Task: Add Attachment from computer to Card Card0000000161 in Board Board0000000041 in Workspace WS0000000014 in Trello. Add Cover Purple to Card Card0000000161 in Board Board0000000041 in Workspace WS0000000014 in Trello. Add "Move Card To …" Button titled Button0000000161 to "top" of the list "To Do" to Card Card0000000161 in Board Board0000000041 in Workspace WS0000000014 in Trello. Add Description DS0000000161 to Card Card0000000161 in Board Board0000000041 in Workspace WS0000000014 in Trello. Add Comment CM0000000161 to Card Card0000000161 in Board Board0000000041 in Workspace WS0000000014 in Trello
Action: Mouse moved to (586, 40)
Screenshot: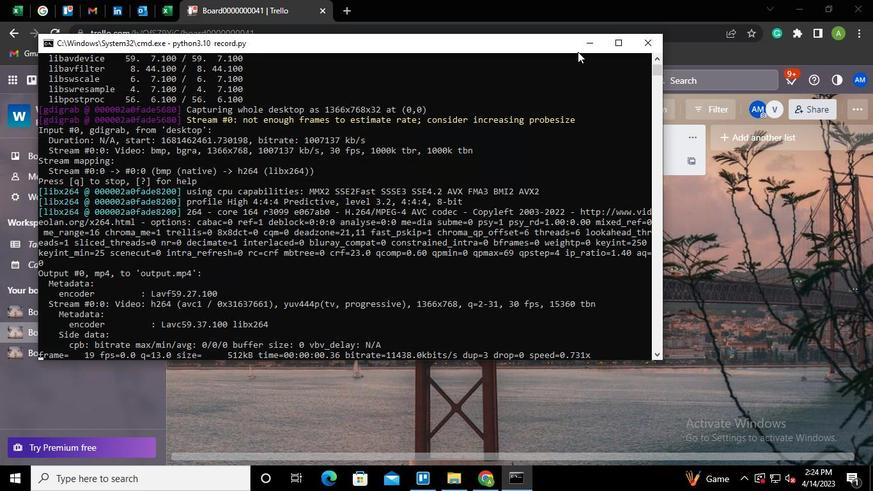 
Action: Mouse pressed left at (586, 40)
Screenshot: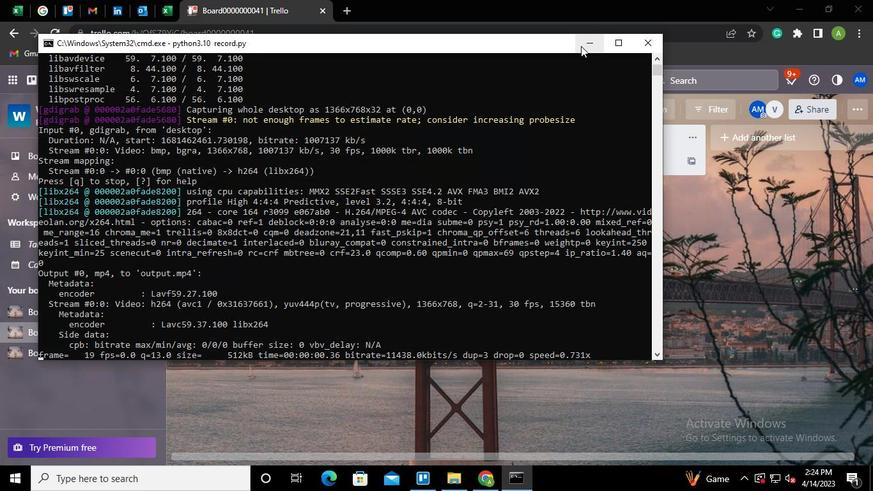 
Action: Mouse moved to (248, 170)
Screenshot: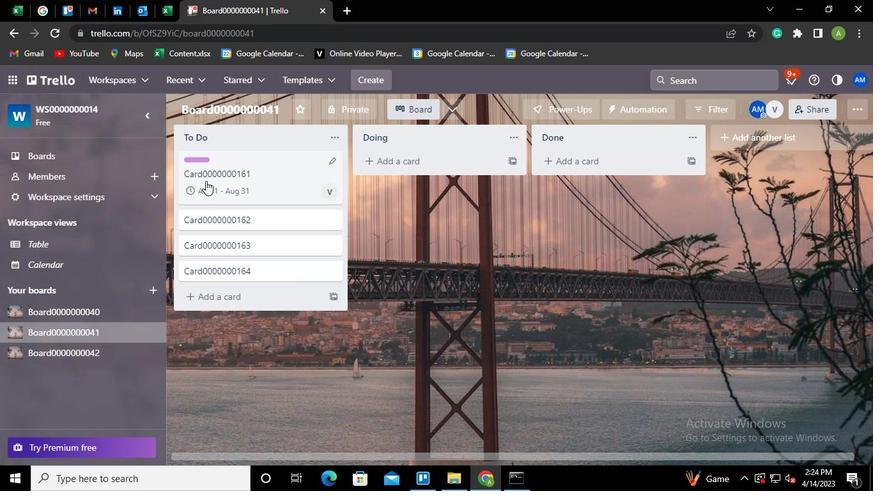 
Action: Mouse pressed left at (248, 170)
Screenshot: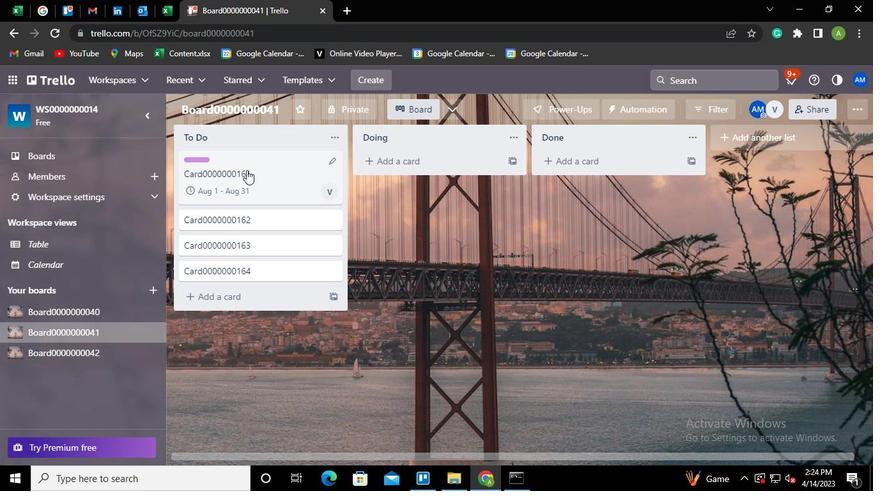 
Action: Mouse moved to (569, 324)
Screenshot: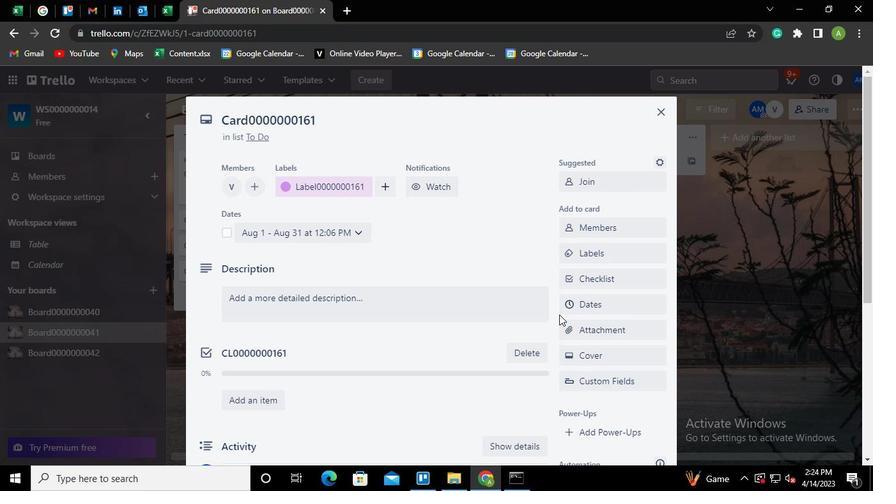 
Action: Mouse pressed left at (569, 324)
Screenshot: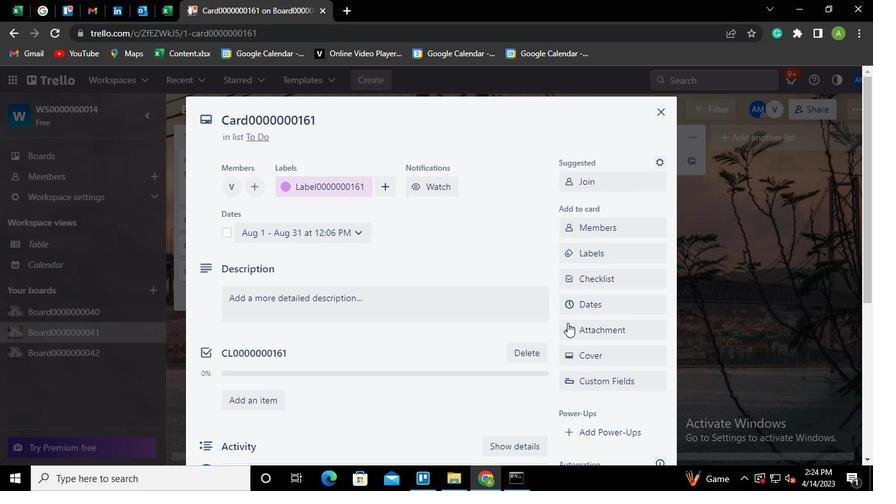 
Action: Mouse moved to (594, 133)
Screenshot: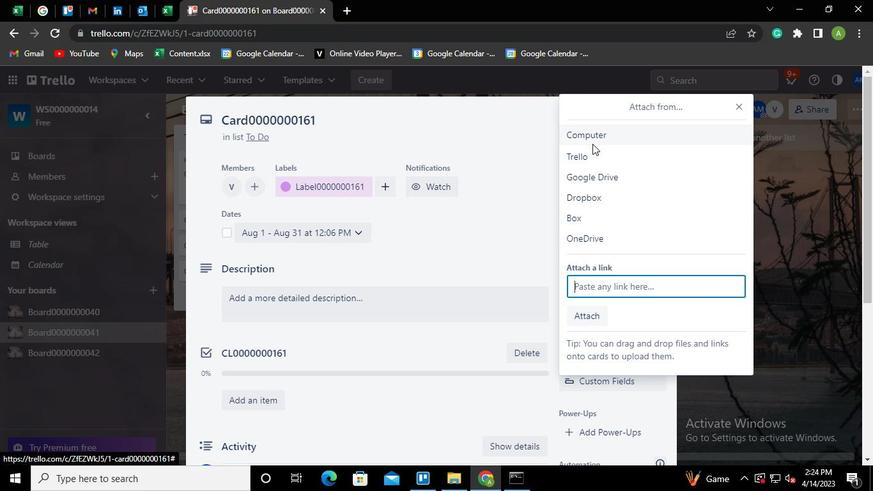 
Action: Mouse pressed left at (594, 133)
Screenshot: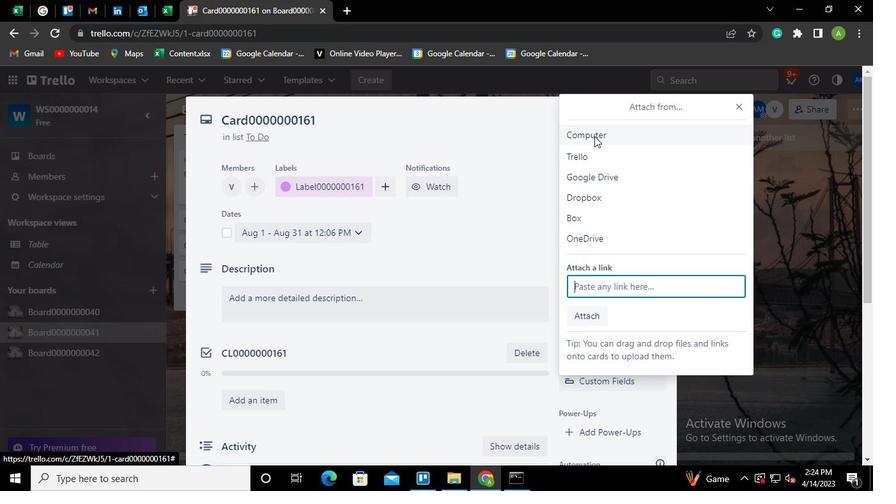 
Action: Mouse moved to (156, 88)
Screenshot: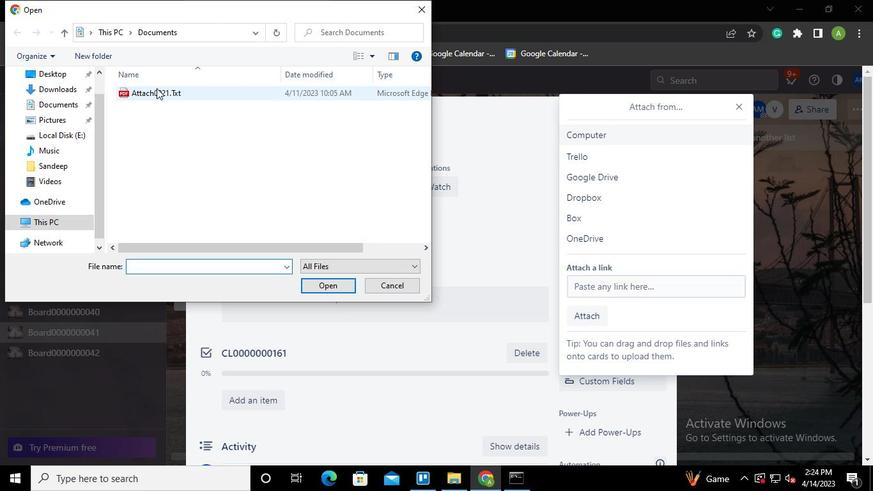 
Action: Mouse pressed left at (156, 88)
Screenshot: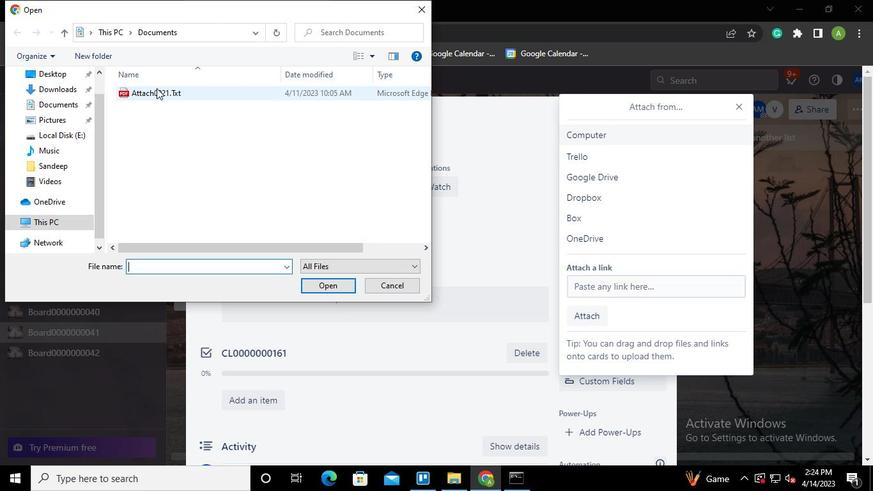 
Action: Mouse moved to (306, 287)
Screenshot: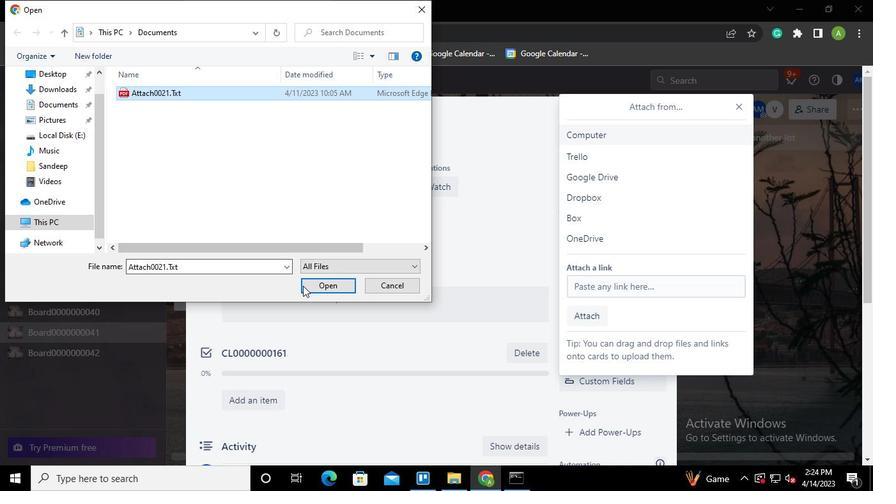 
Action: Mouse pressed left at (306, 287)
Screenshot: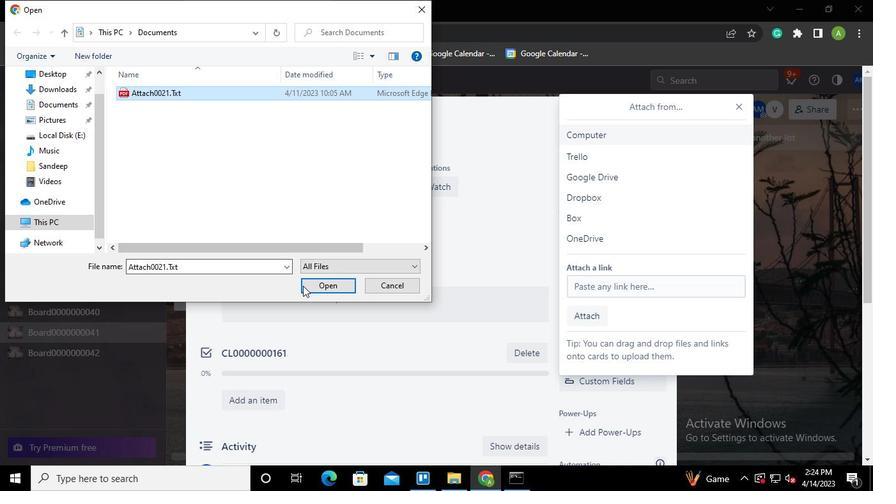 
Action: Mouse moved to (592, 357)
Screenshot: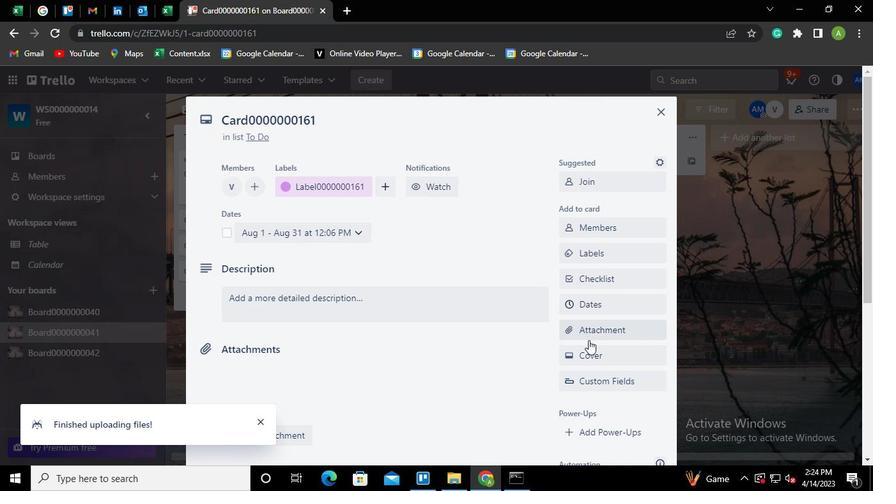 
Action: Mouse pressed left at (592, 357)
Screenshot: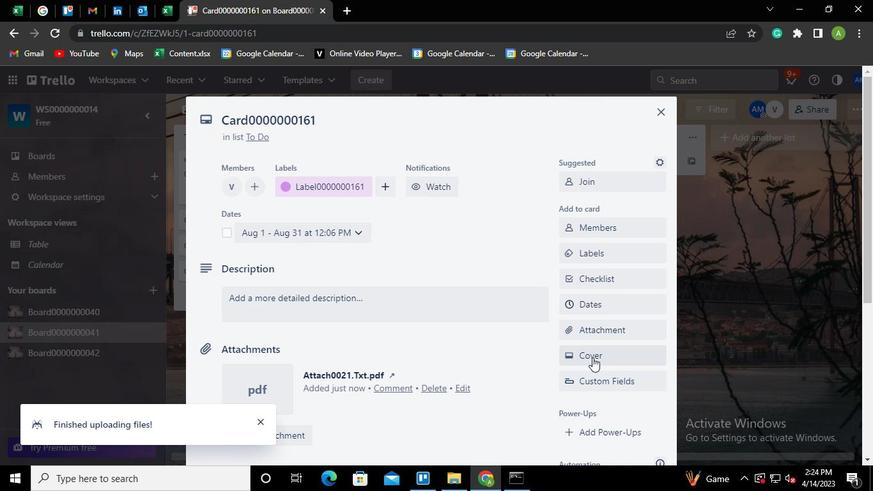 
Action: Mouse moved to (728, 215)
Screenshot: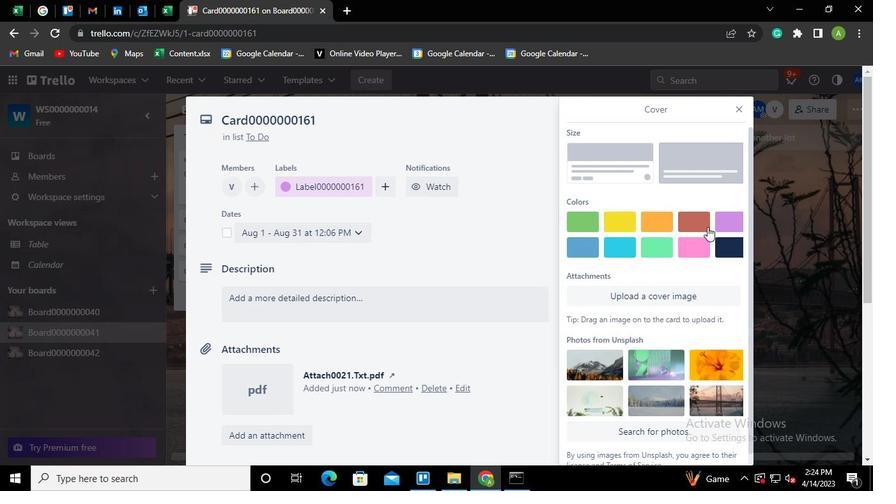 
Action: Mouse pressed left at (728, 215)
Screenshot: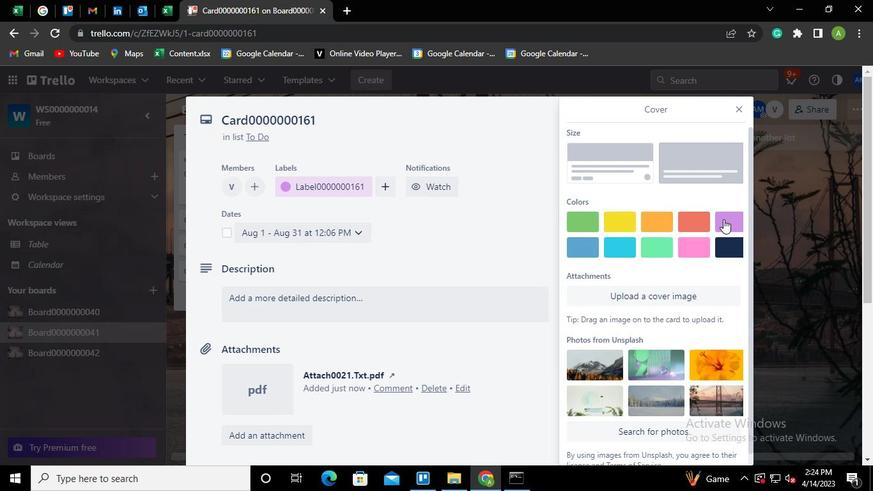 
Action: Mouse moved to (524, 196)
Screenshot: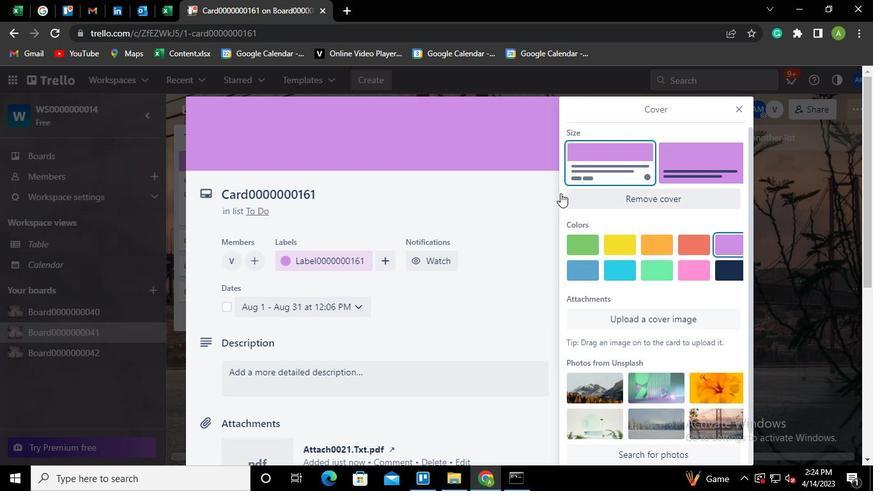 
Action: Mouse pressed left at (524, 196)
Screenshot: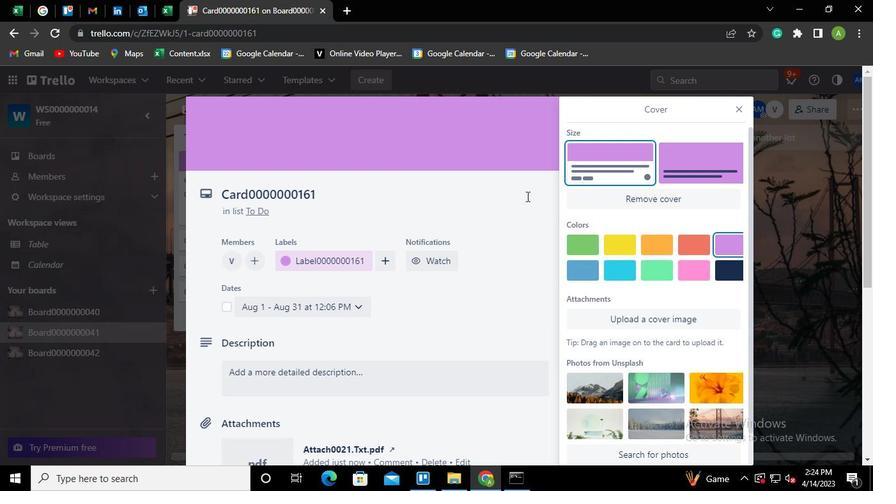 
Action: Mouse moved to (602, 351)
Screenshot: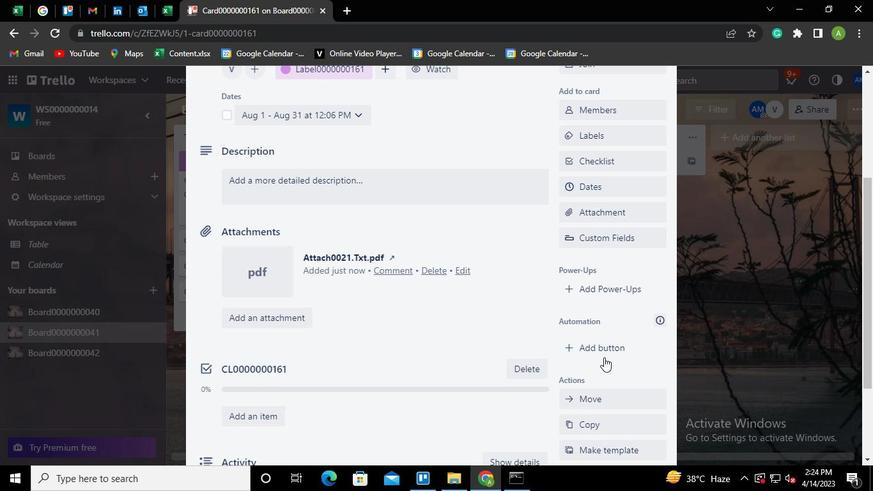 
Action: Mouse pressed left at (602, 351)
Screenshot: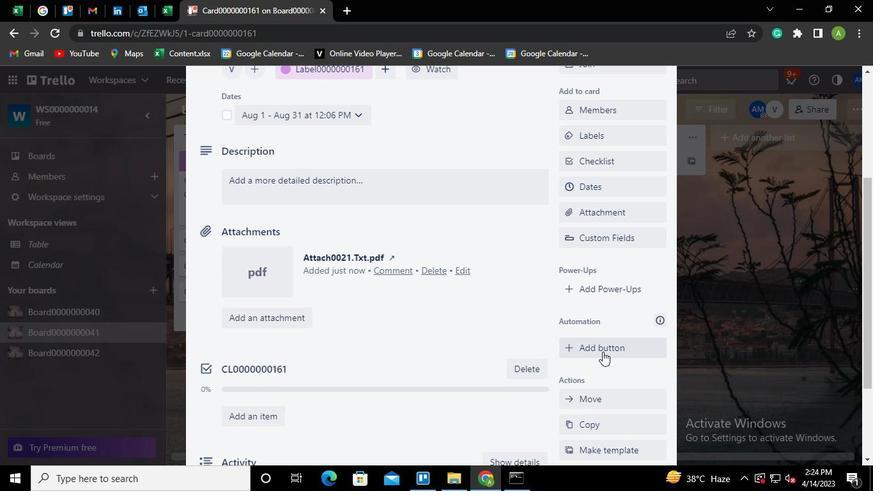 
Action: Mouse moved to (620, 166)
Screenshot: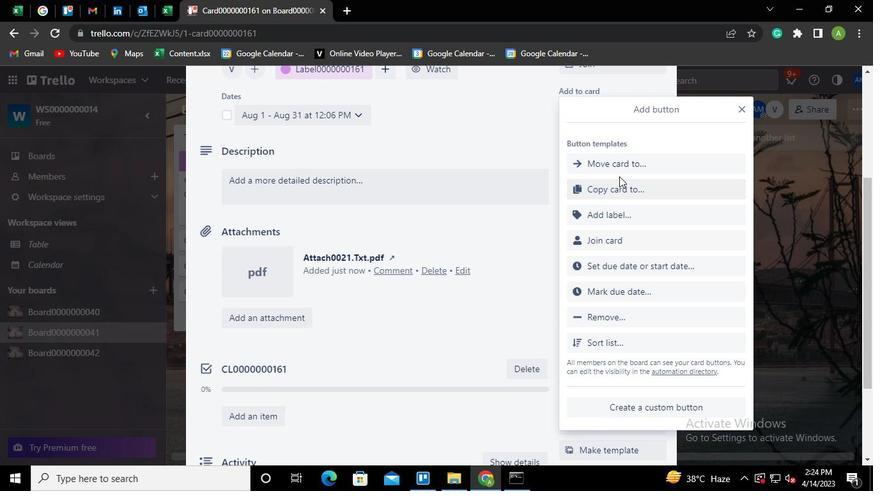 
Action: Mouse pressed left at (620, 166)
Screenshot: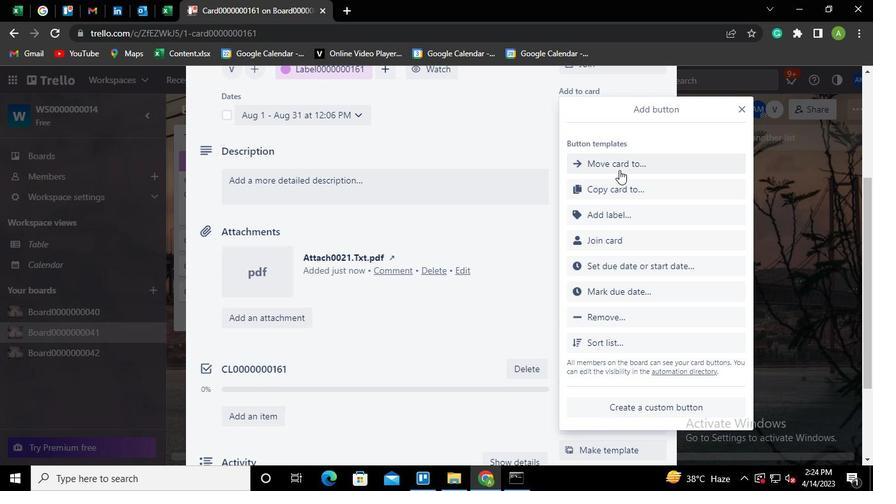 
Action: Mouse moved to (624, 161)
Screenshot: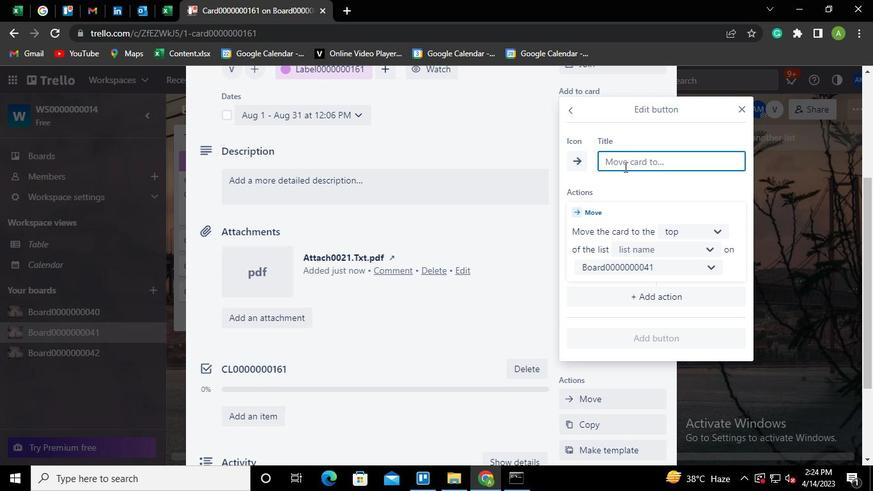 
Action: Keyboard Key.shift
Screenshot: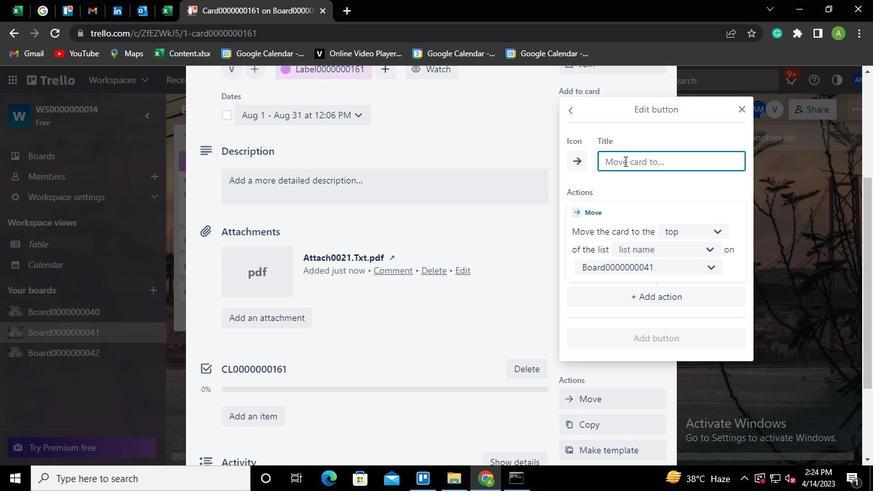 
Action: Keyboard B
Screenshot: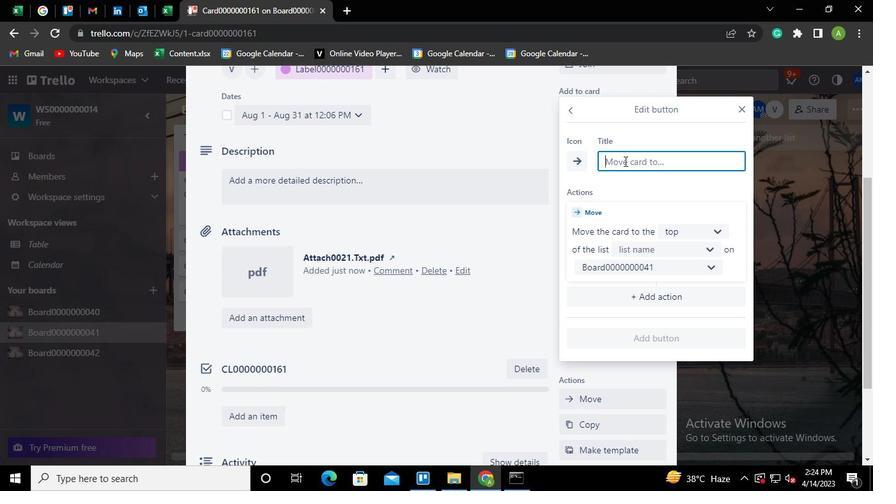 
Action: Keyboard u
Screenshot: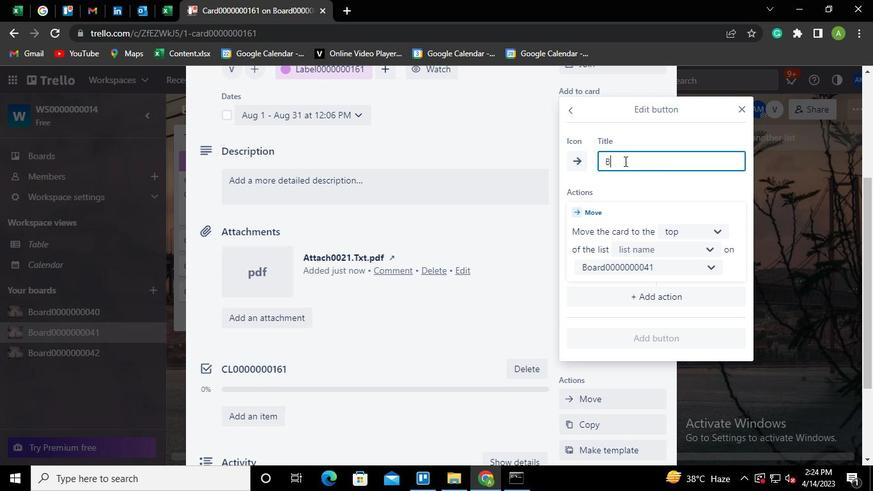 
Action: Keyboard t
Screenshot: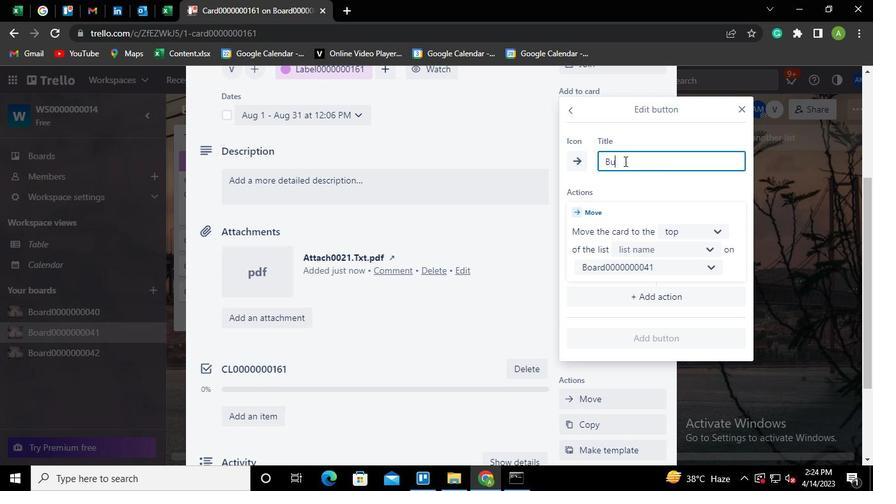 
Action: Keyboard t
Screenshot: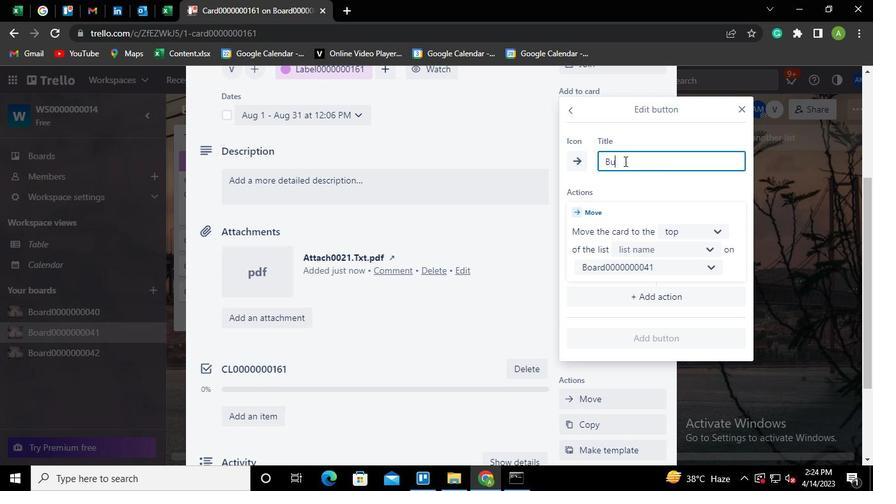 
Action: Keyboard o
Screenshot: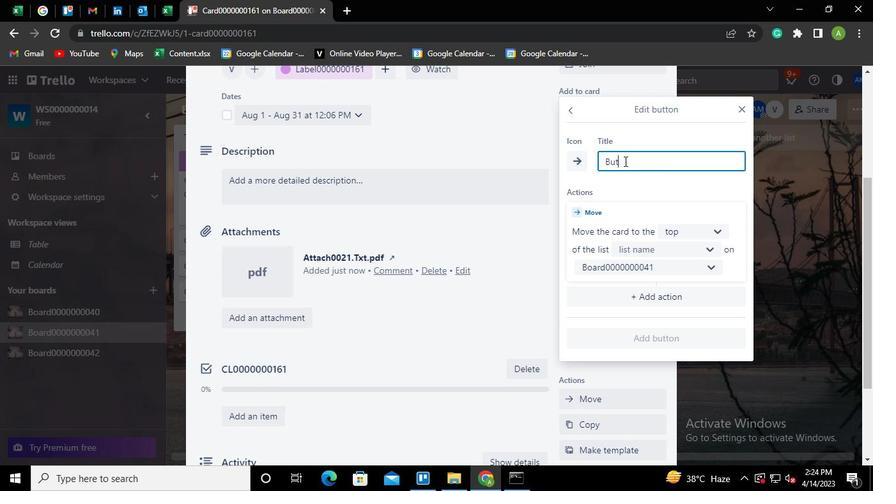 
Action: Keyboard n
Screenshot: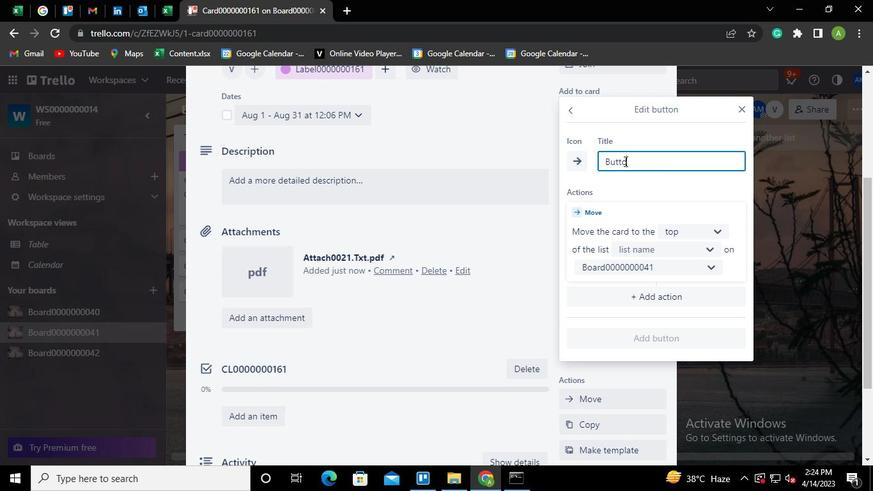 
Action: Keyboard <96>
Screenshot: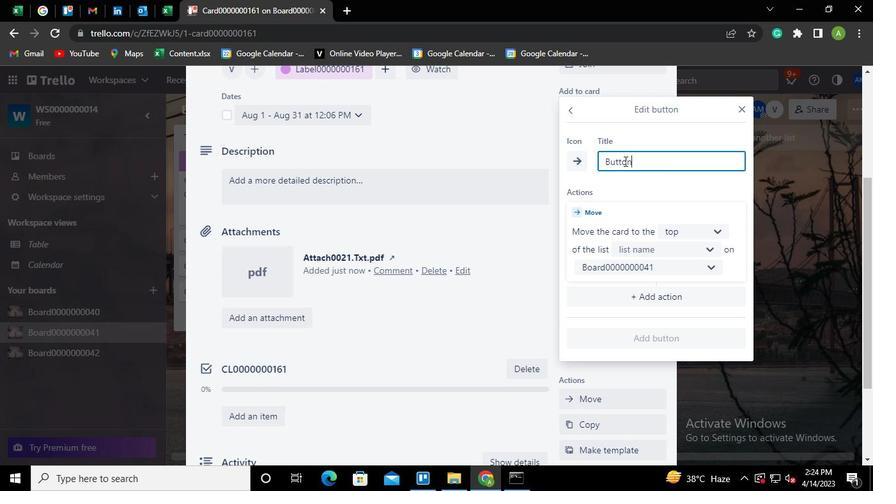 
Action: Keyboard <96>
Screenshot: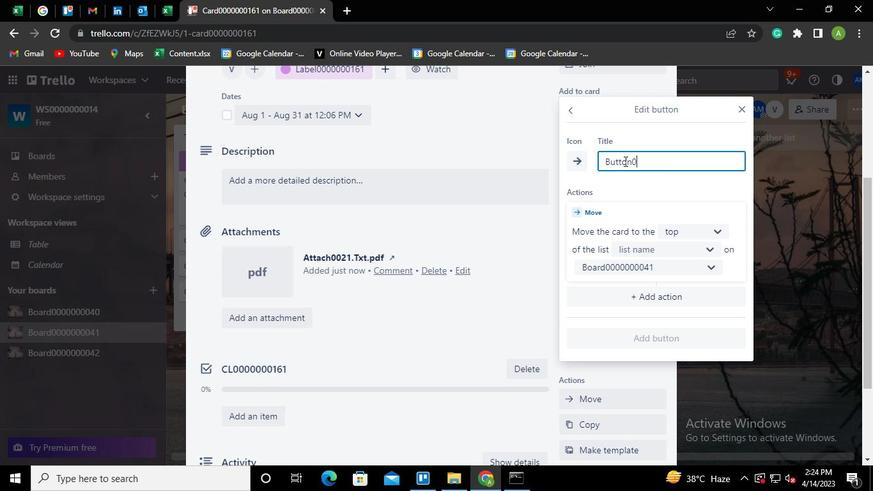 
Action: Keyboard <96>
Screenshot: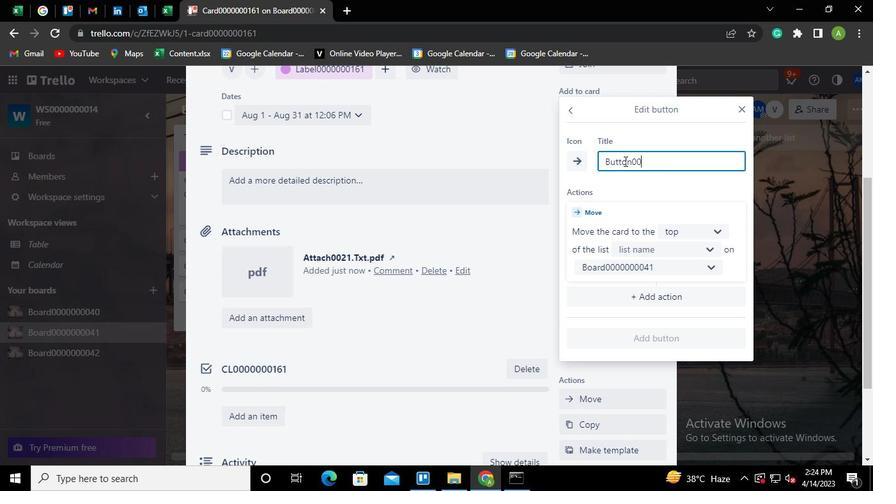 
Action: Keyboard <96>
Screenshot: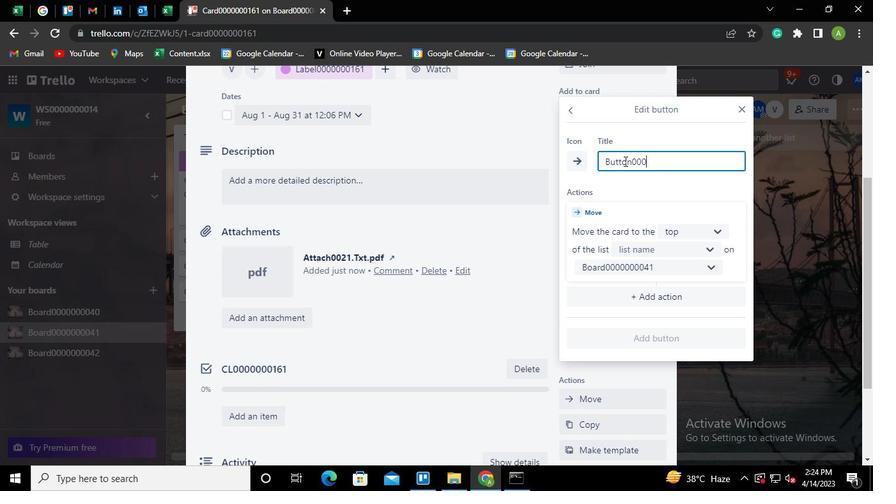
Action: Keyboard <96>
Screenshot: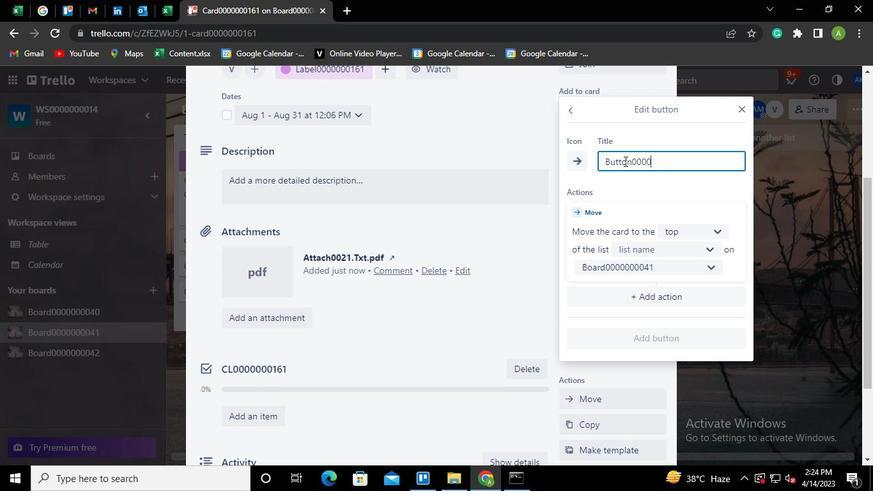 
Action: Keyboard <96>
Screenshot: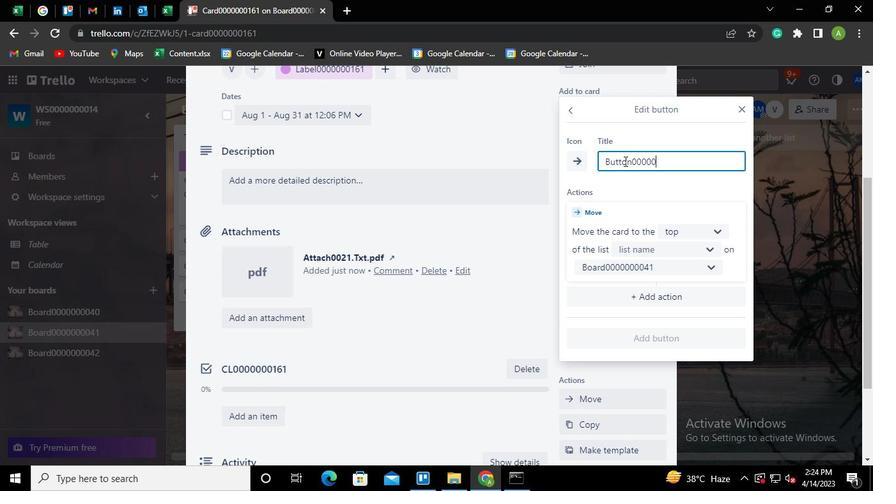 
Action: Keyboard <96>
Screenshot: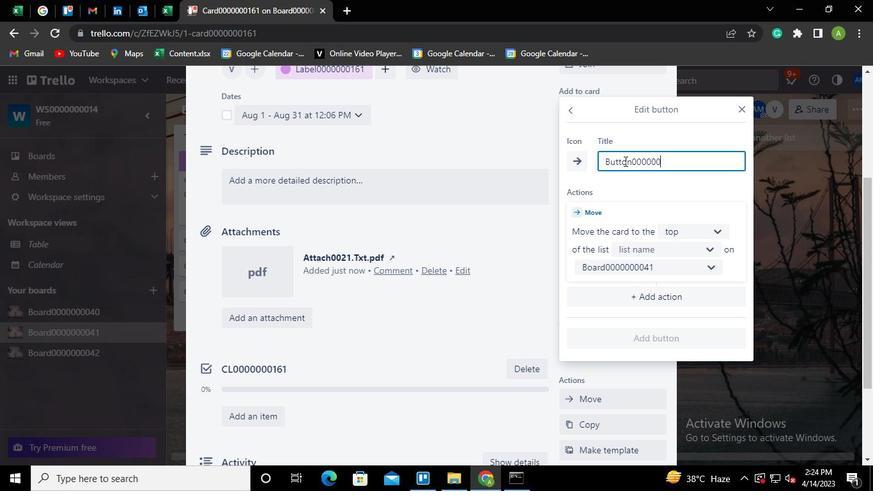 
Action: Keyboard <97>
Screenshot: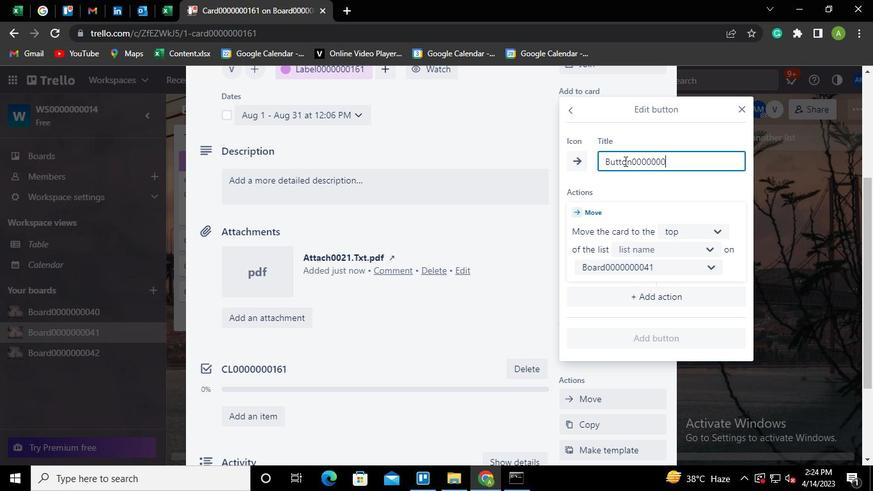
Action: Keyboard <102>
Screenshot: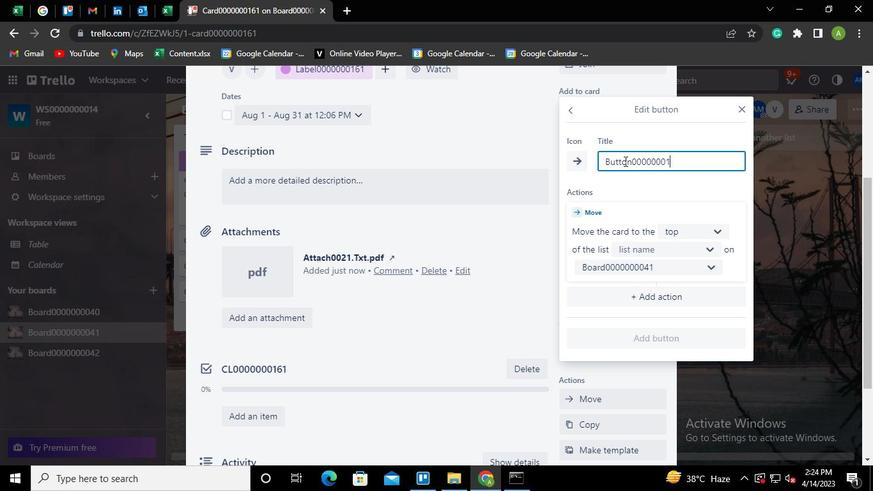 
Action: Keyboard <97>
Screenshot: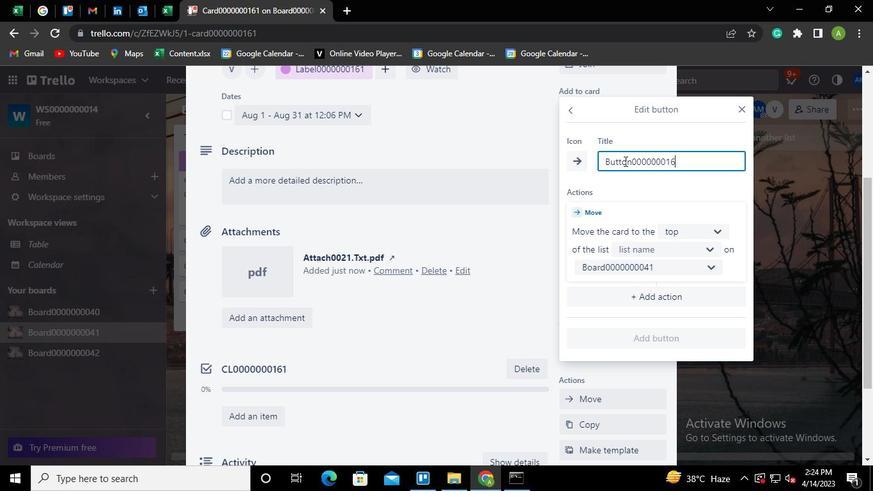 
Action: Mouse moved to (688, 248)
Screenshot: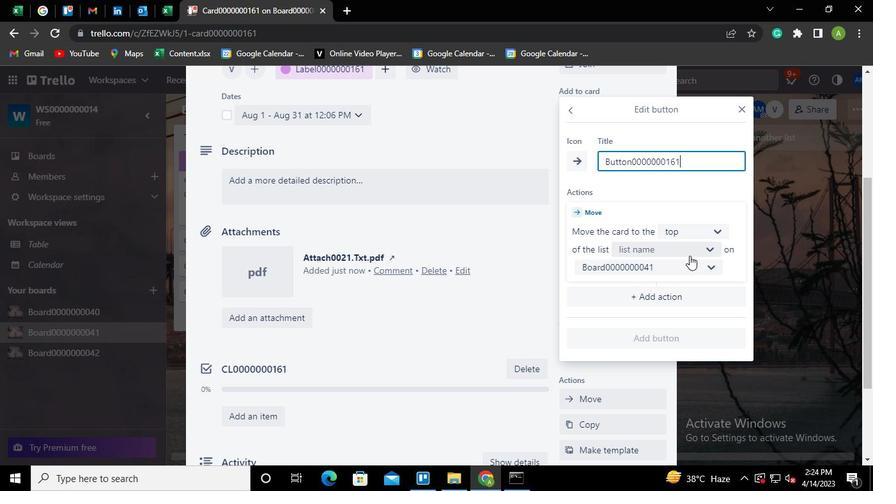
Action: Mouse pressed left at (688, 248)
Screenshot: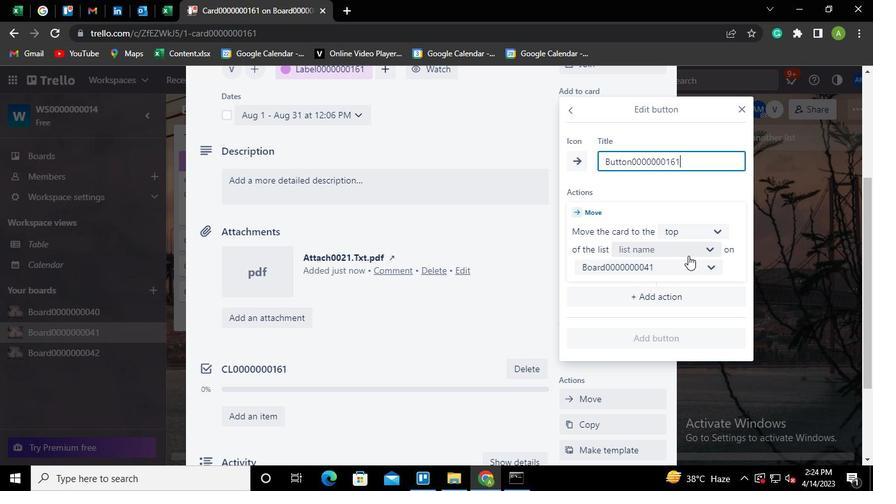 
Action: Mouse moved to (638, 273)
Screenshot: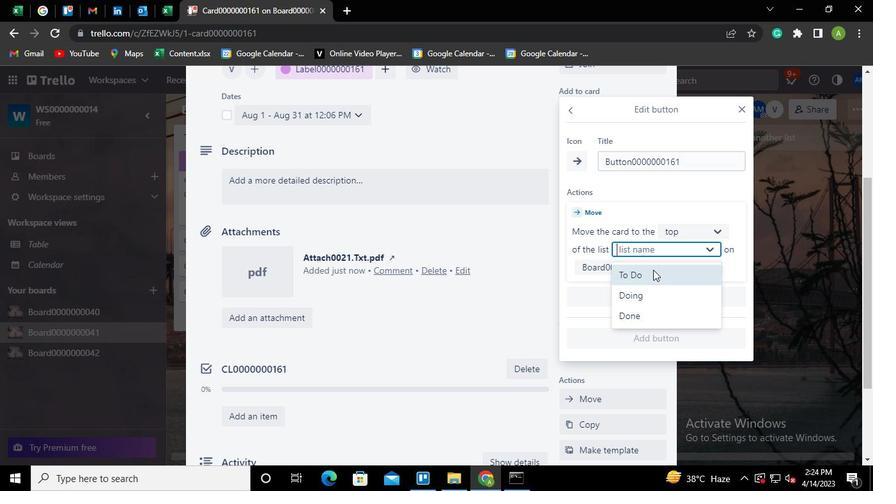 
Action: Mouse pressed left at (638, 273)
Screenshot: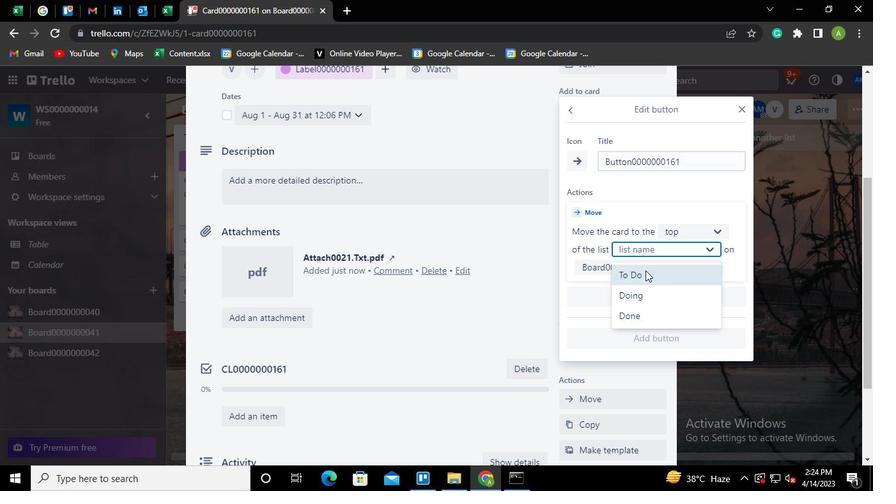 
Action: Mouse moved to (659, 335)
Screenshot: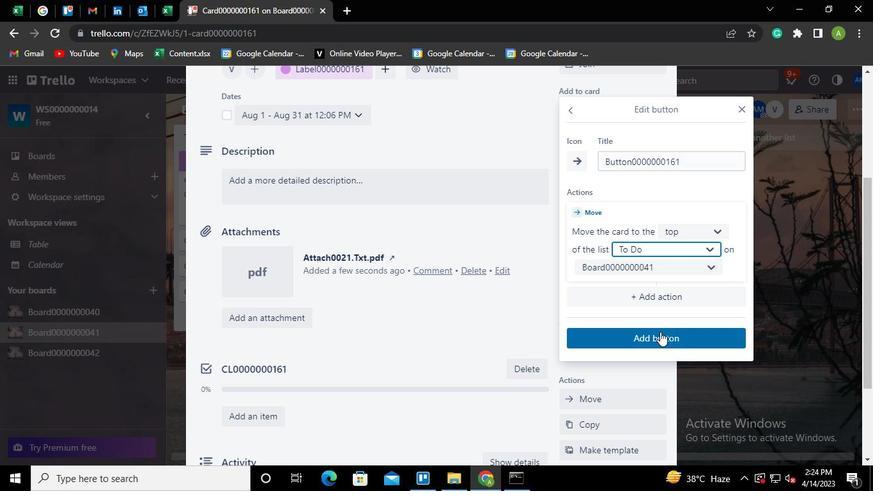 
Action: Mouse pressed left at (659, 335)
Screenshot: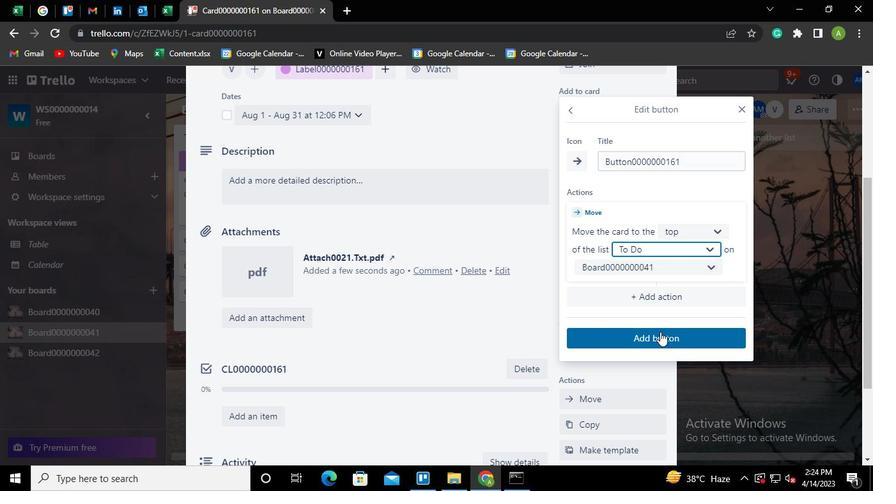 
Action: Mouse moved to (321, 184)
Screenshot: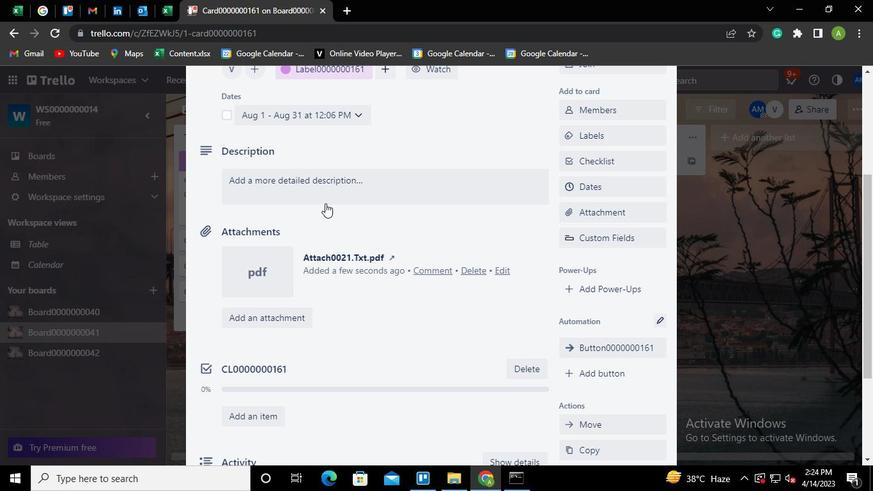 
Action: Mouse pressed left at (321, 184)
Screenshot: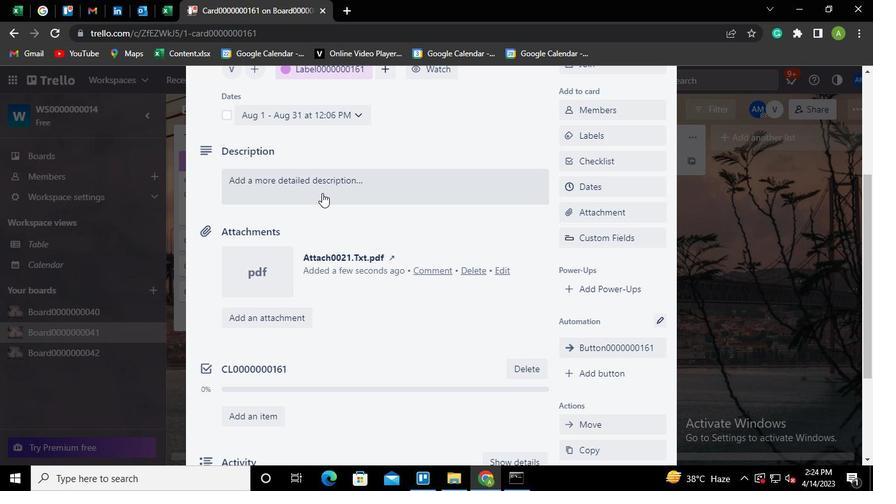 
Action: Keyboard Key.shift
Screenshot: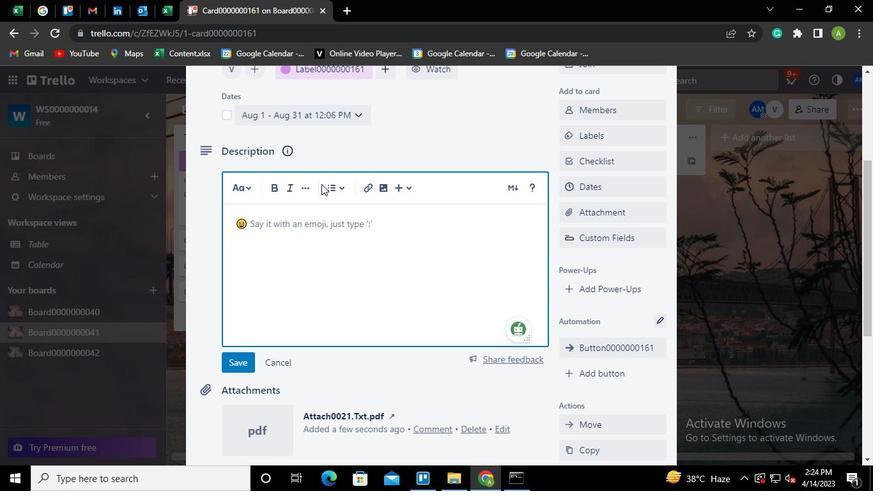 
Action: Keyboard D
Screenshot: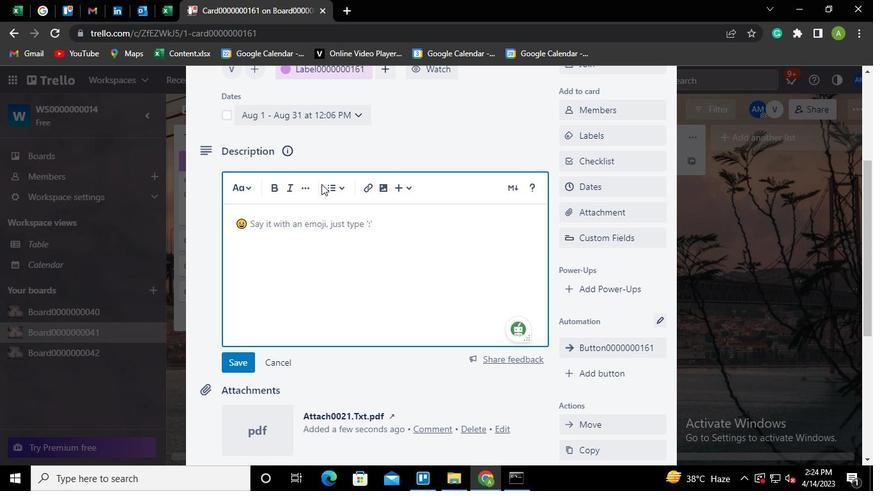 
Action: Keyboard S
Screenshot: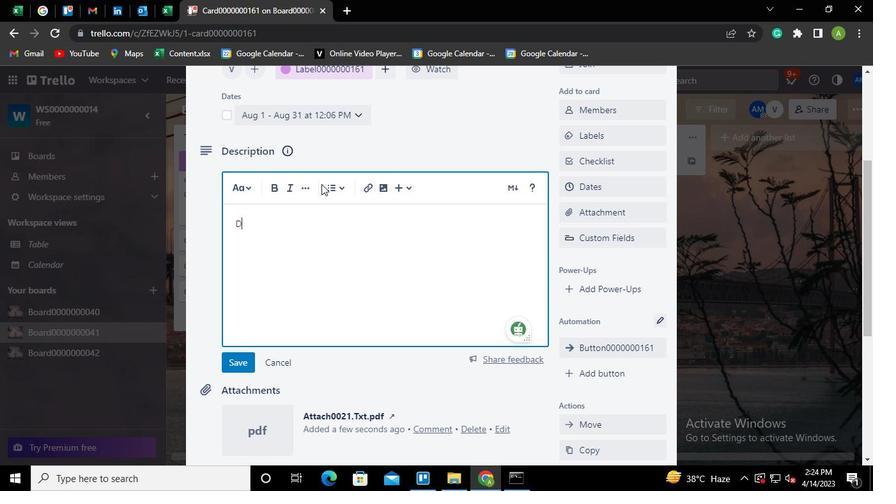 
Action: Keyboard <96>
Screenshot: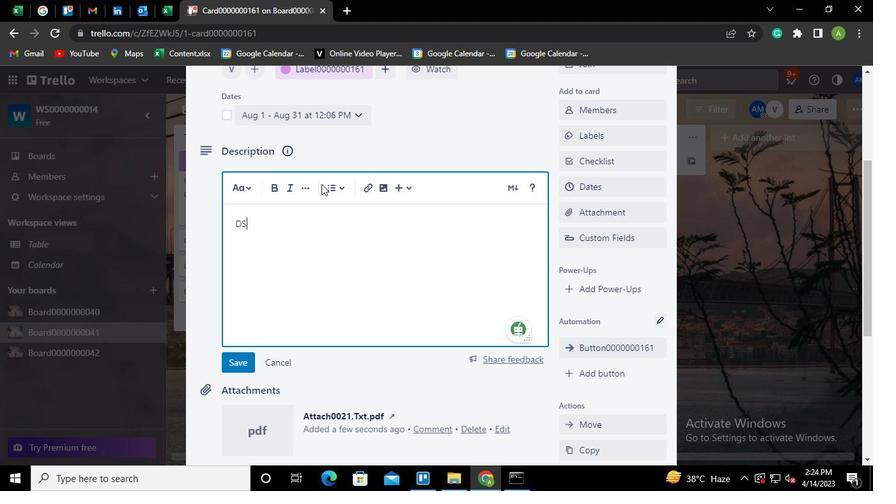 
Action: Keyboard <96>
Screenshot: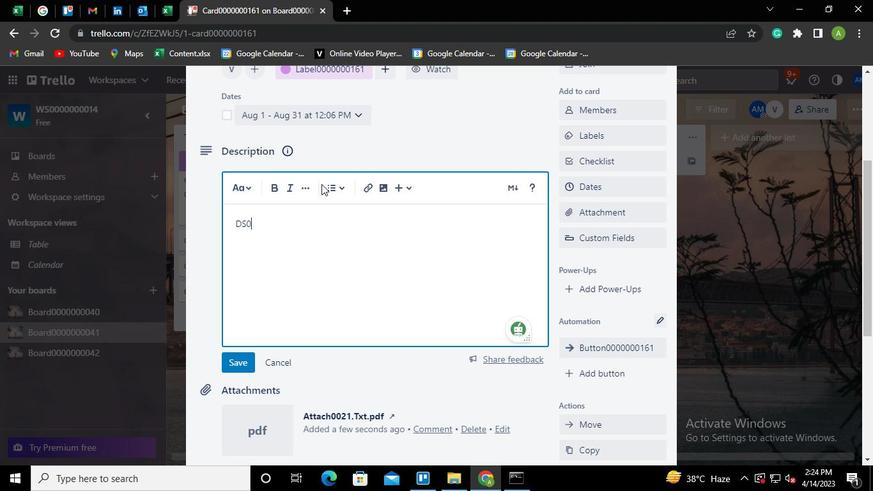 
Action: Keyboard <96>
Screenshot: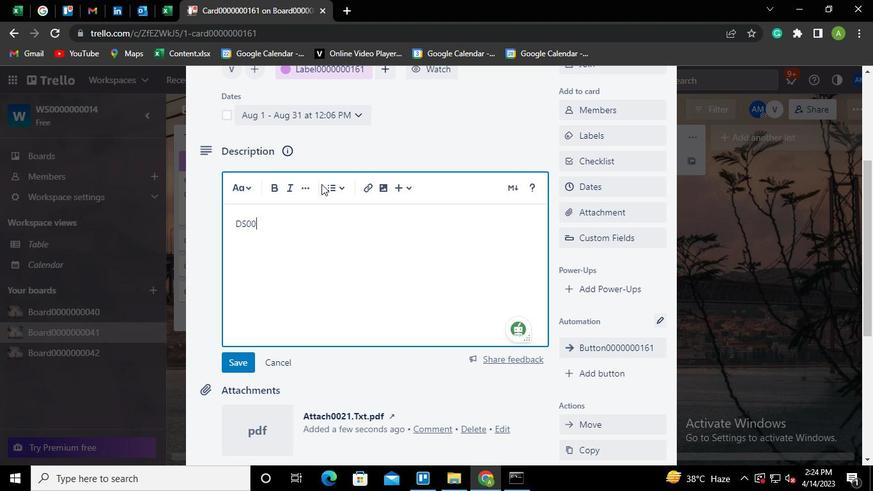 
Action: Keyboard <96>
Screenshot: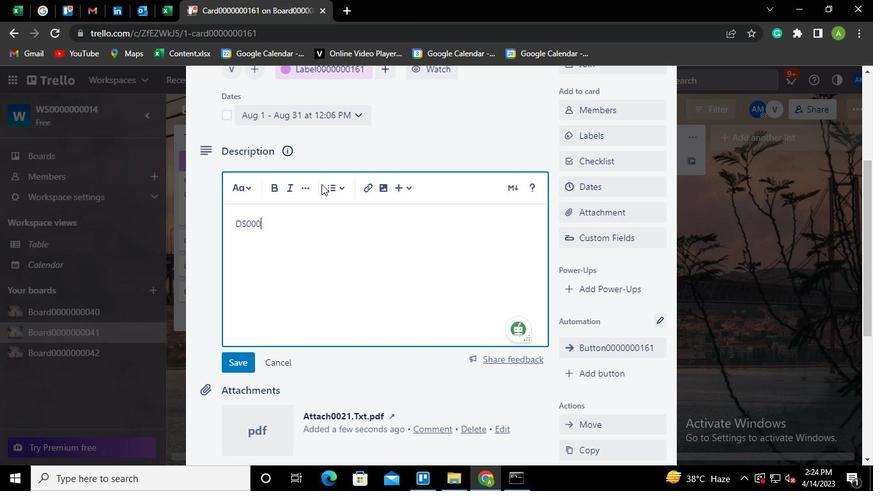 
Action: Keyboard <96>
Screenshot: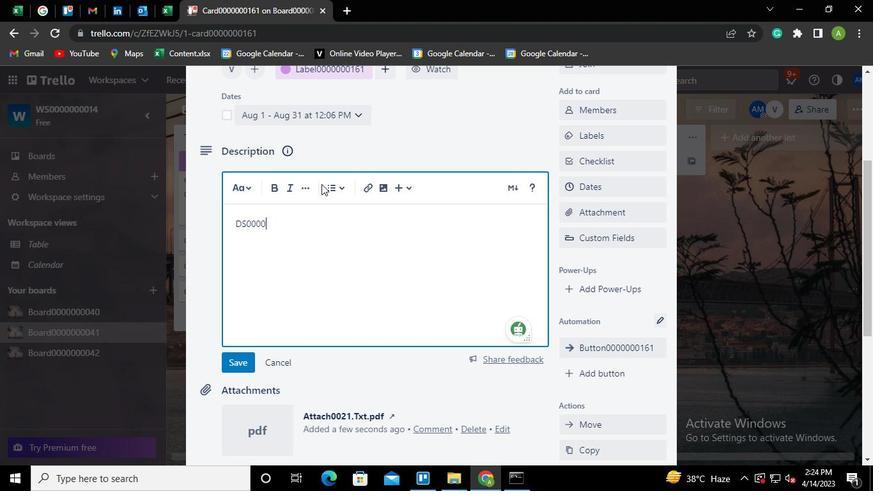 
Action: Keyboard <96>
Screenshot: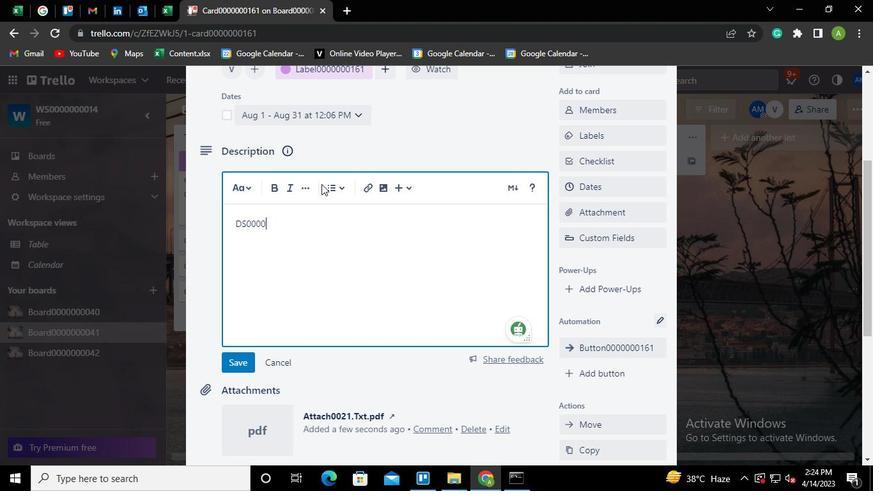 
Action: Keyboard <96>
Screenshot: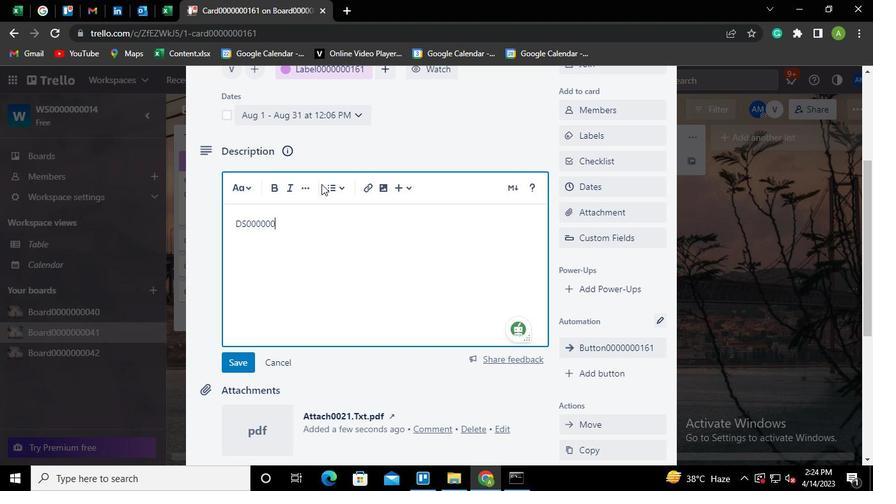 
Action: Keyboard <97>
Screenshot: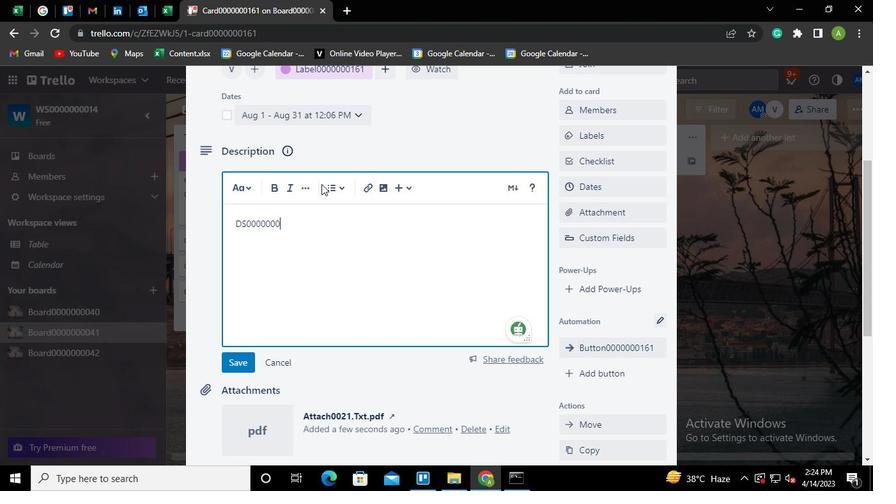 
Action: Keyboard <102>
Screenshot: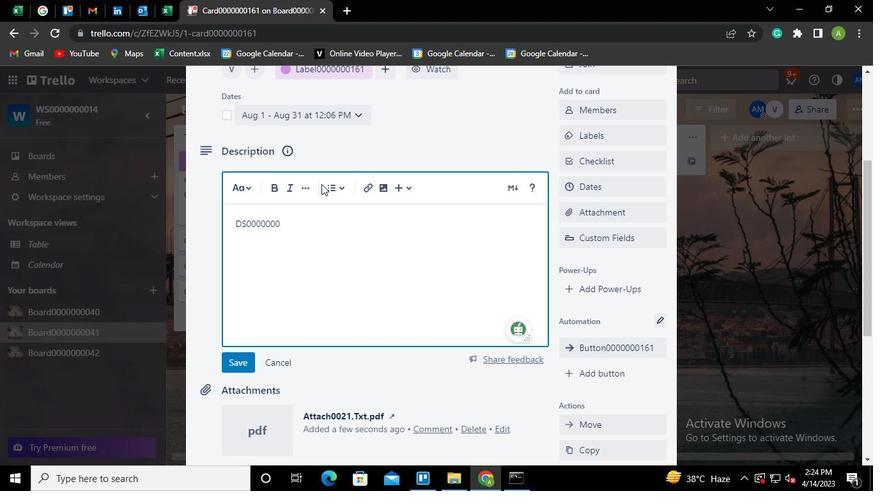 
Action: Keyboard <97>
Screenshot: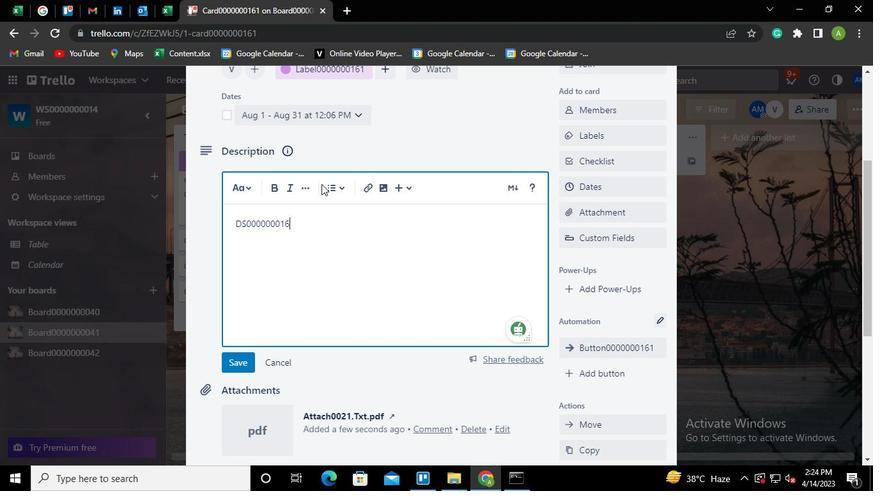 
Action: Mouse moved to (237, 355)
Screenshot: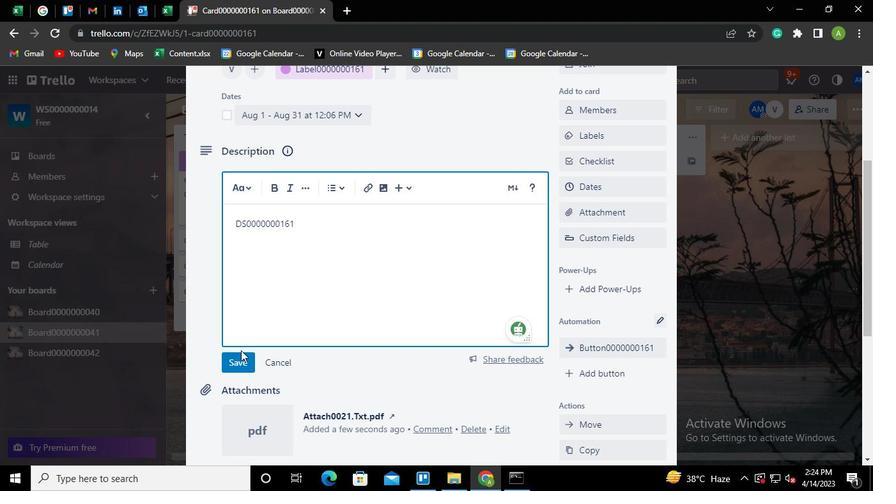 
Action: Mouse pressed left at (237, 355)
Screenshot: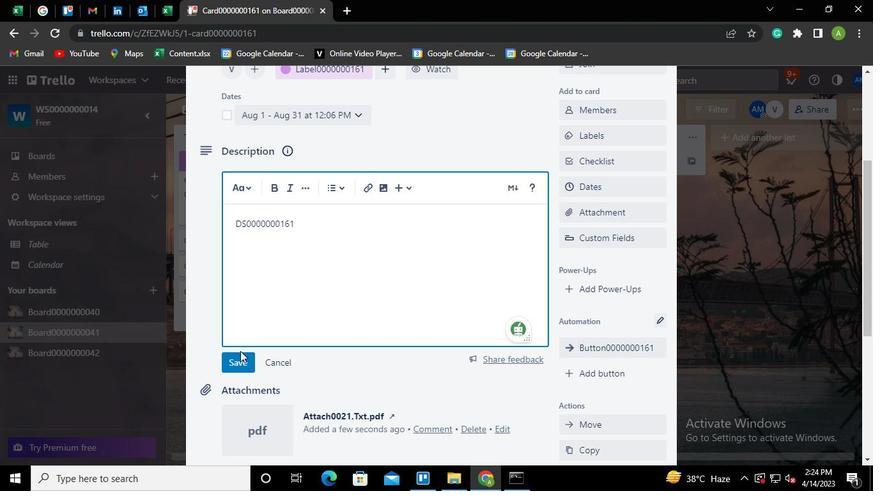
Action: Mouse moved to (278, 324)
Screenshot: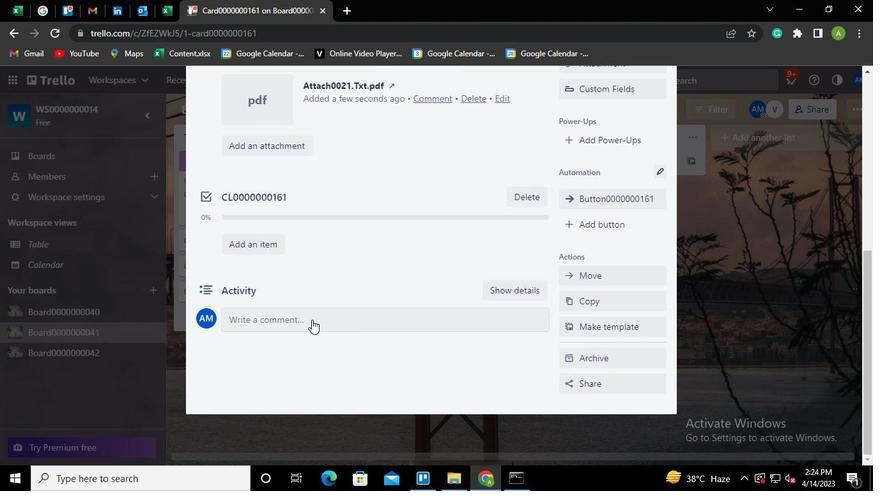 
Action: Mouse pressed left at (278, 324)
Screenshot: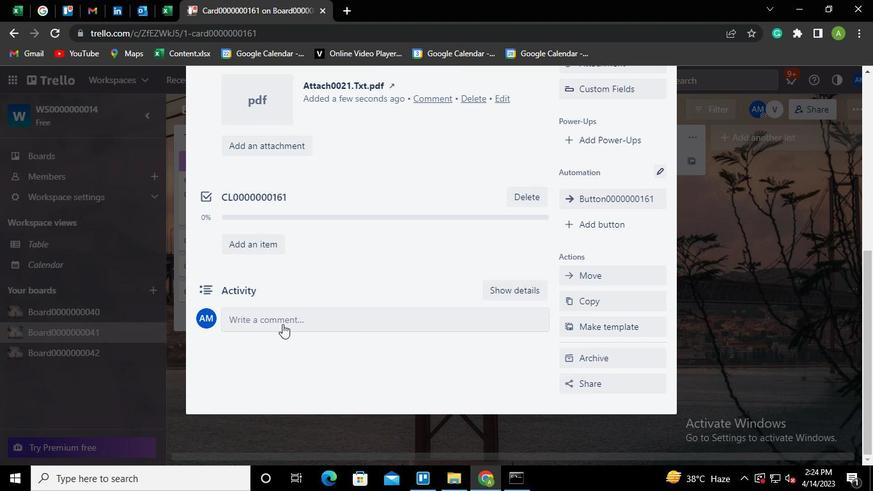 
Action: Keyboard Key.shift
Screenshot: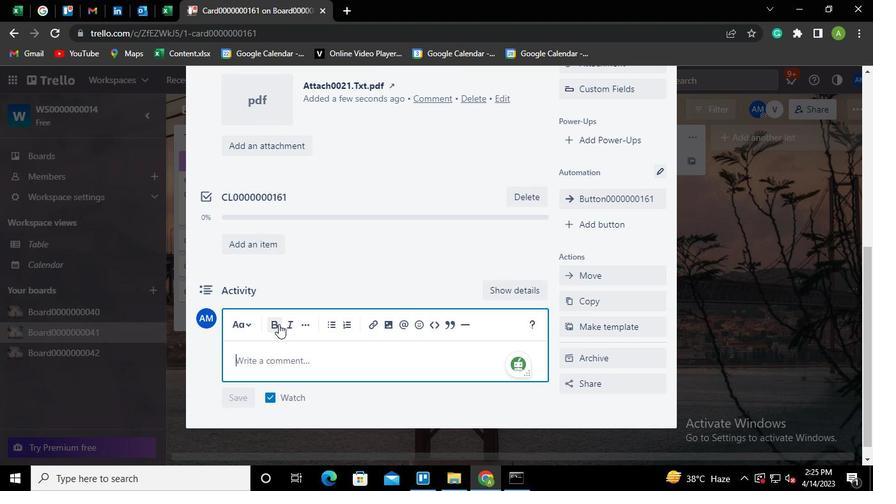 
Action: Keyboard C
Screenshot: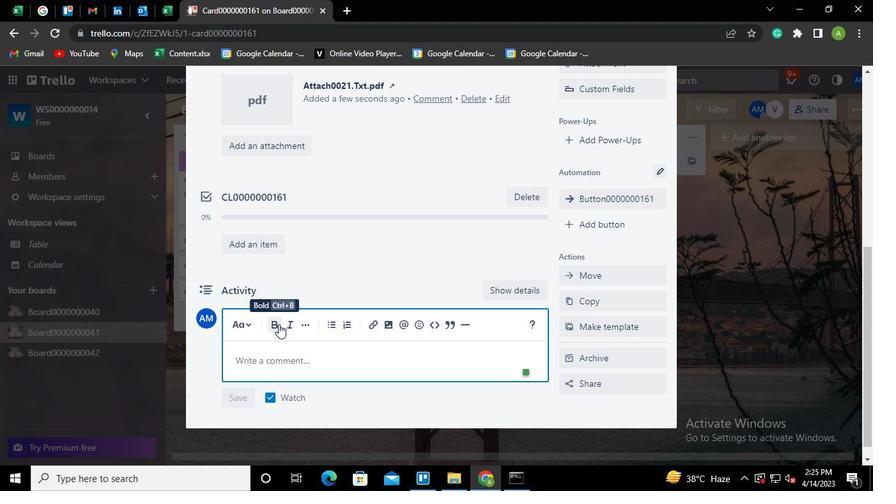
Action: Keyboard M
Screenshot: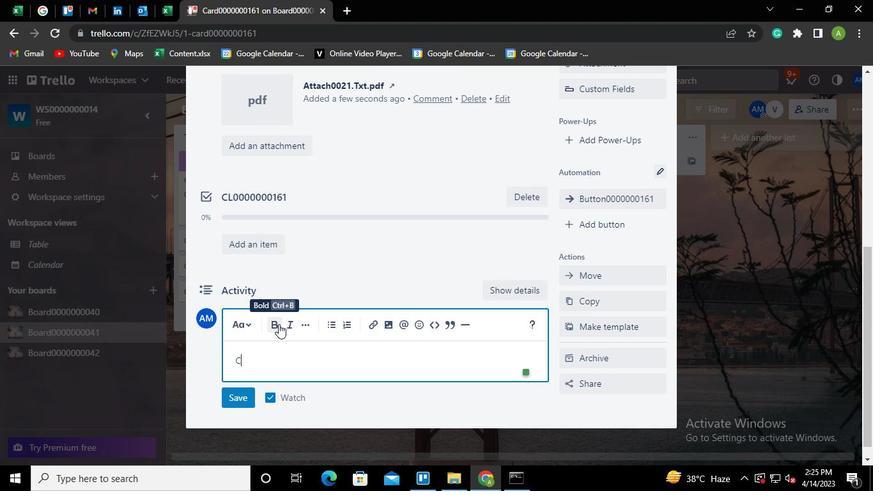 
Action: Keyboard <96>
Screenshot: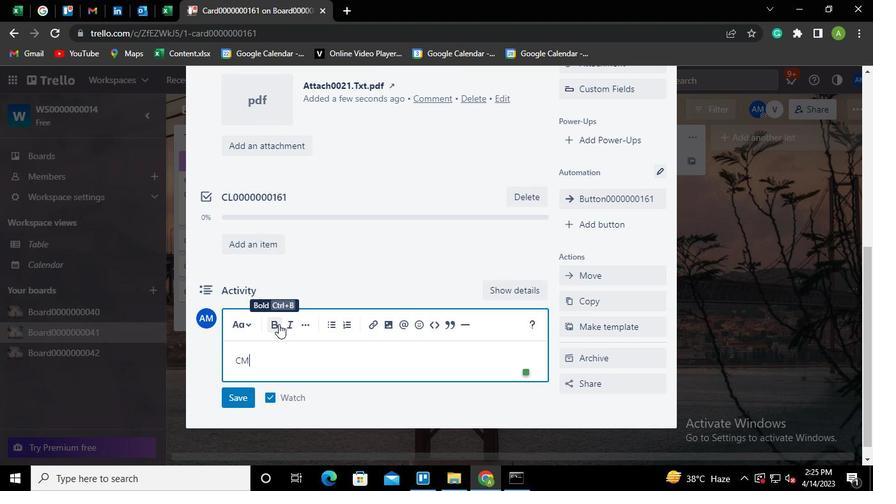 
Action: Keyboard <96>
Screenshot: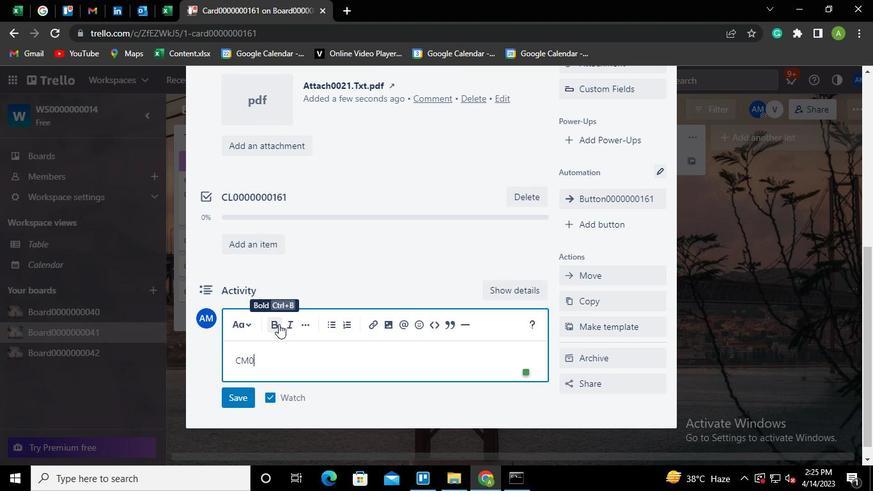 
Action: Keyboard <96>
Screenshot: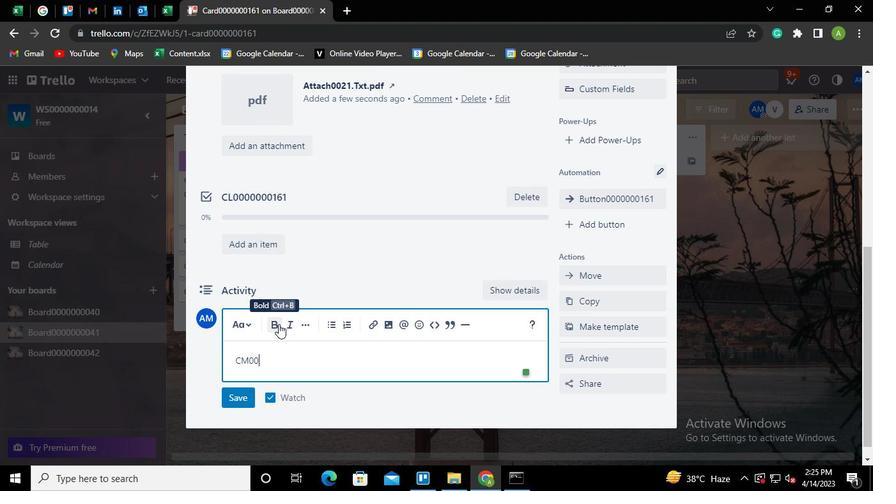 
Action: Keyboard <96>
Screenshot: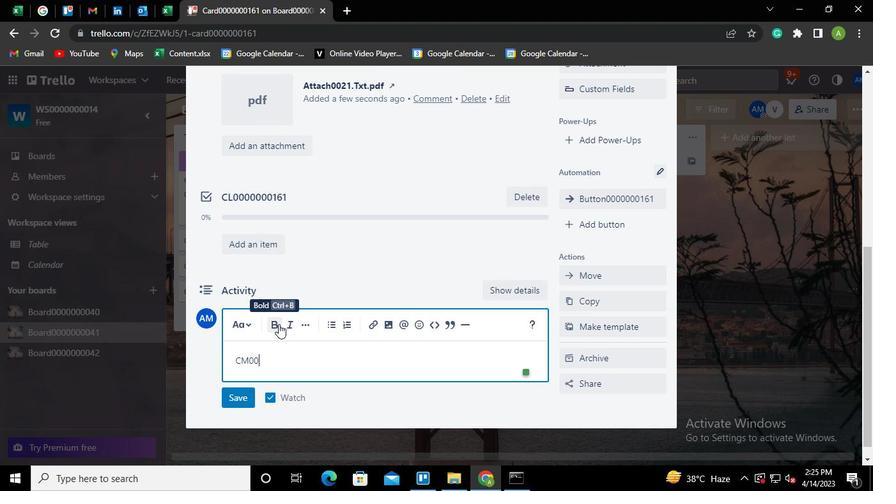 
Action: Keyboard <96>
Screenshot: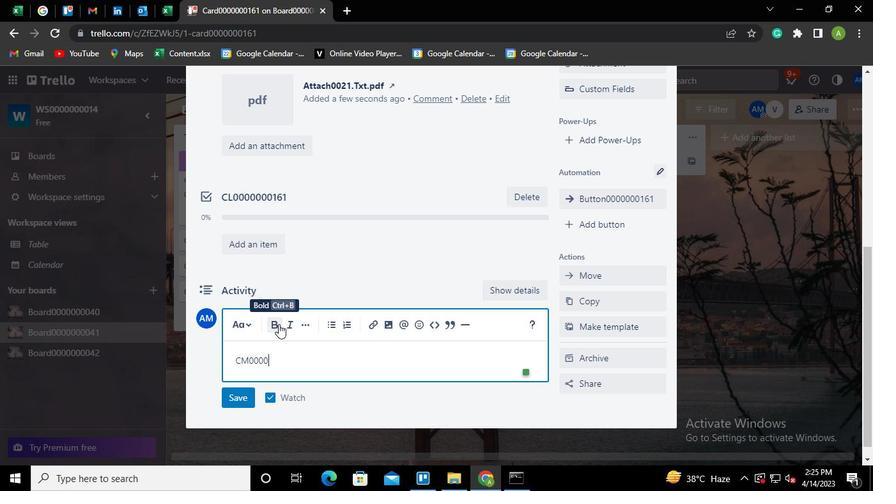 
Action: Keyboard <96>
Screenshot: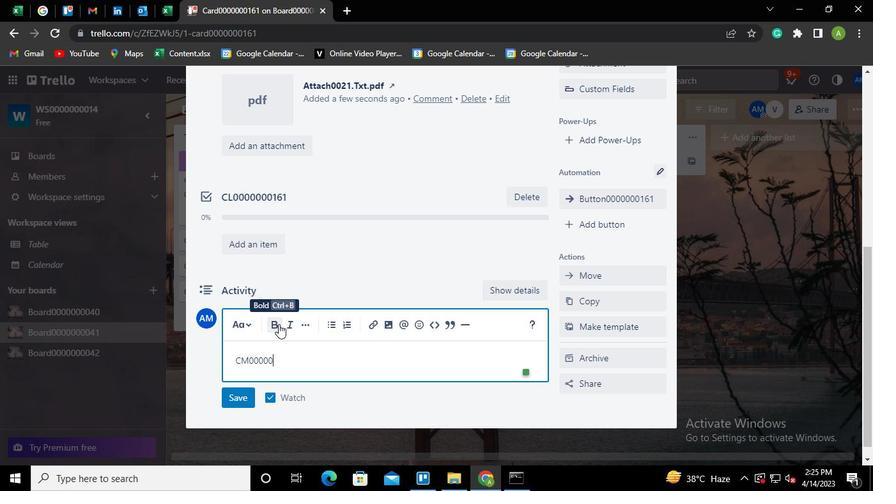 
Action: Keyboard <96>
Screenshot: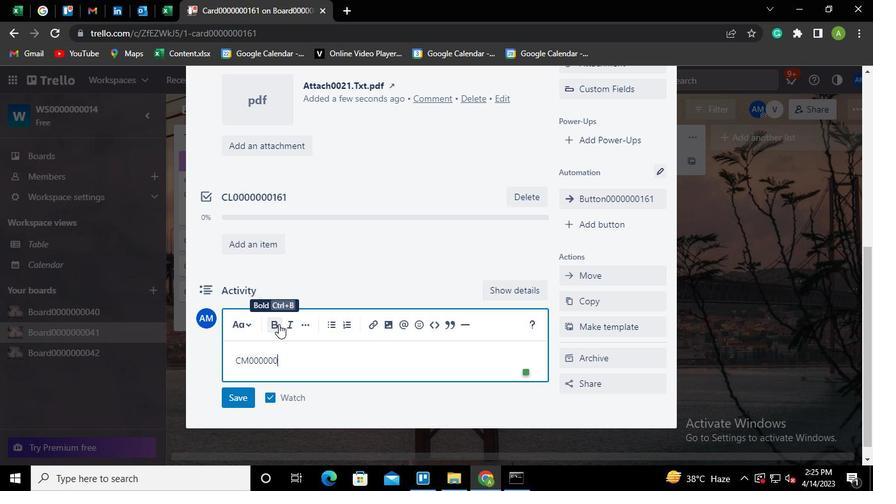 
Action: Keyboard <97>
Screenshot: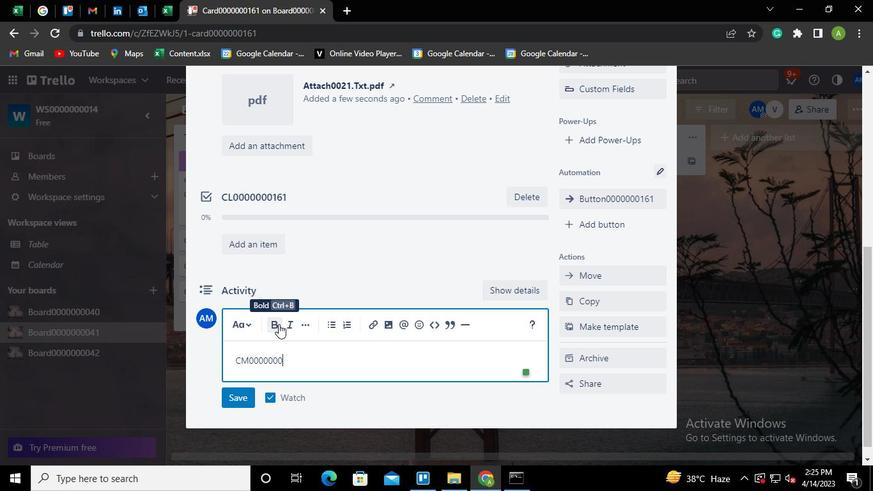 
Action: Keyboard <102>
Screenshot: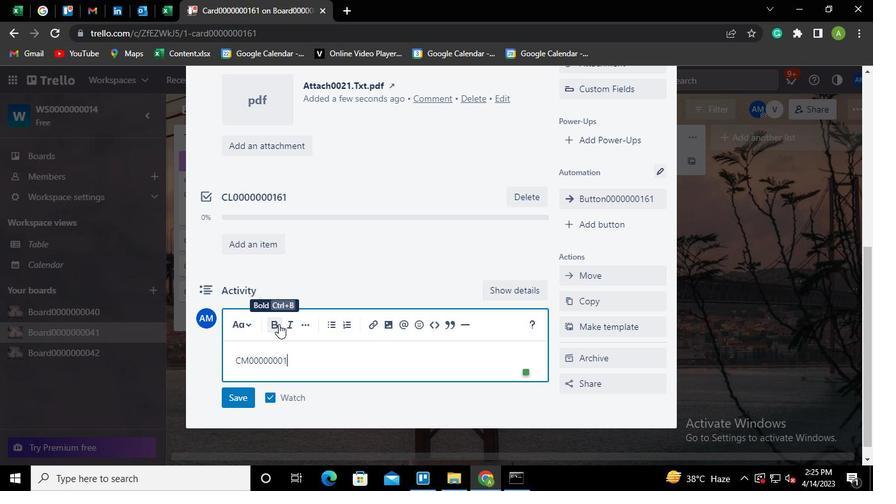 
Action: Keyboard <97>
Screenshot: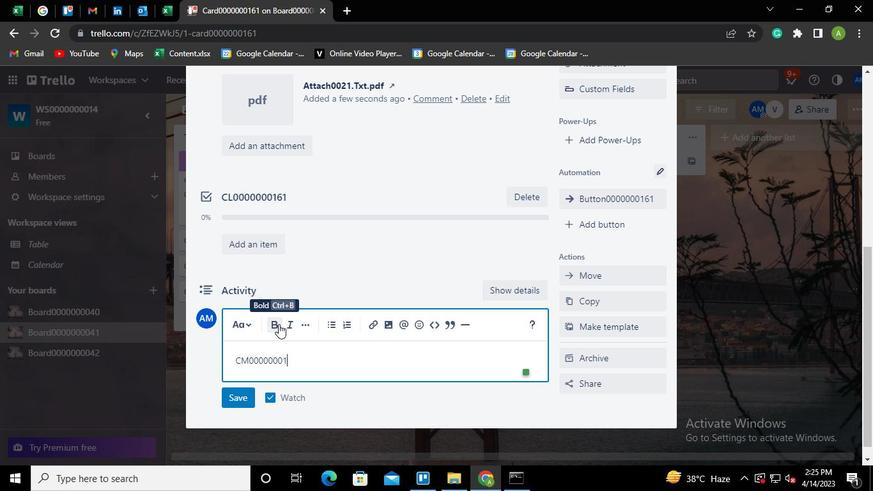 
Action: Mouse moved to (244, 388)
Screenshot: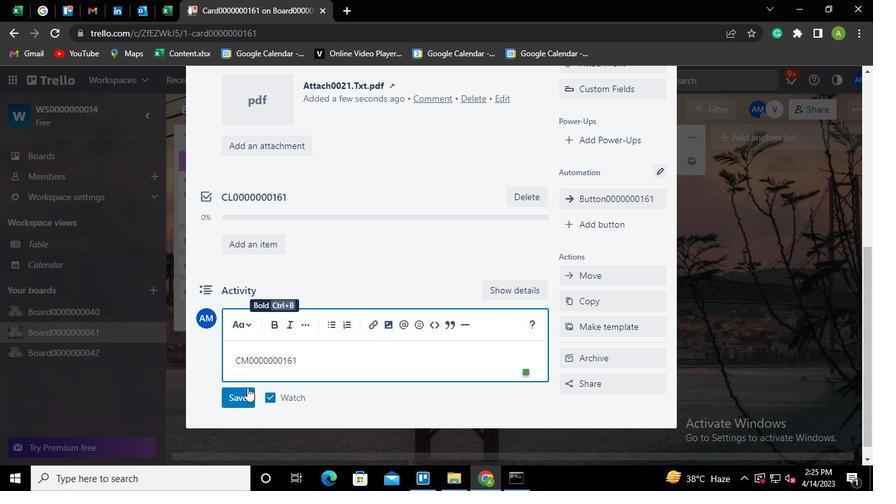 
Action: Mouse pressed left at (244, 388)
Screenshot: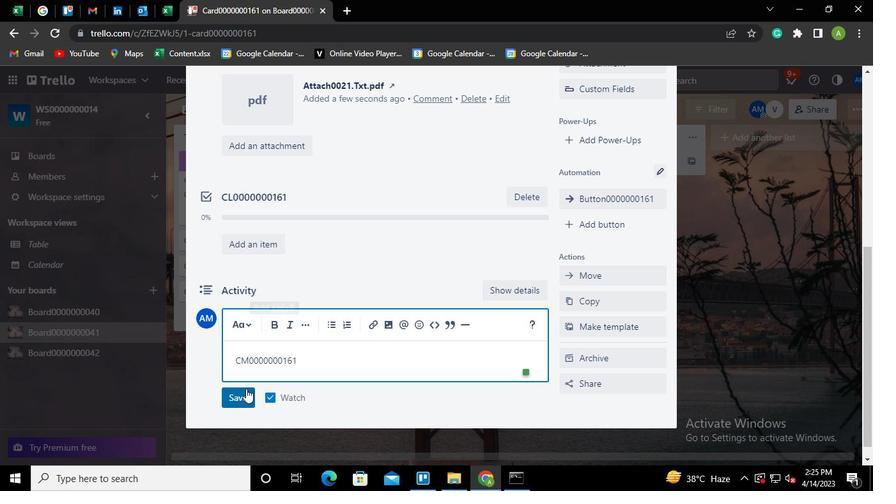 
Action: Mouse moved to (519, 484)
Screenshot: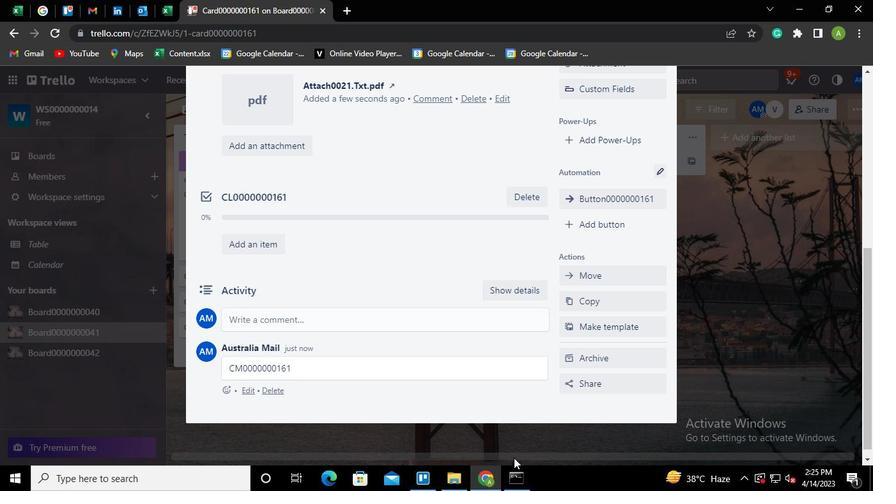 
Action: Mouse pressed left at (519, 484)
Screenshot: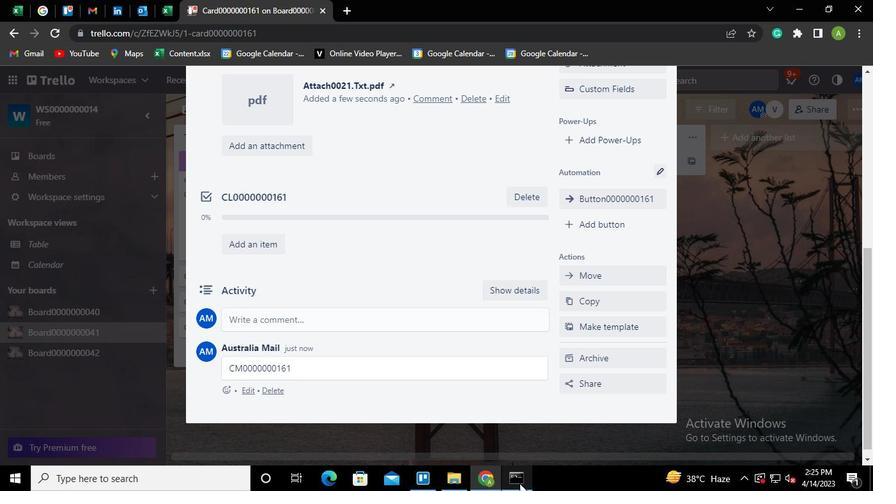 
Action: Mouse moved to (654, 42)
Screenshot: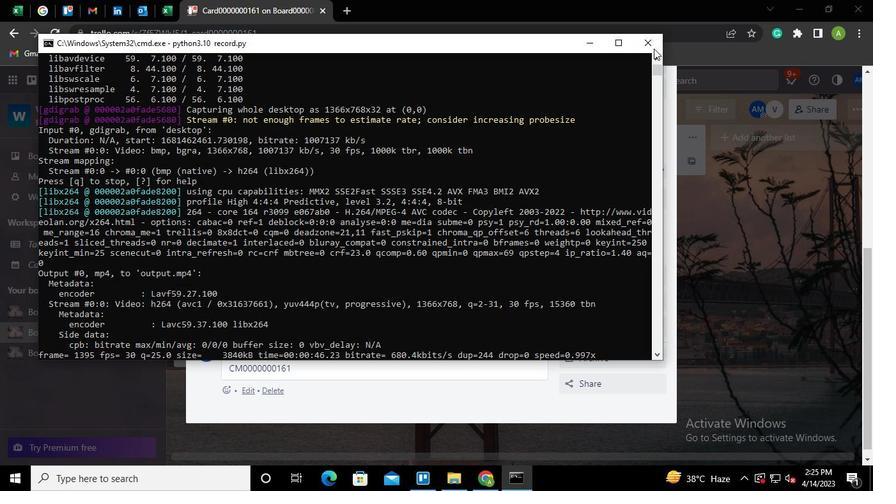 
Action: Mouse pressed left at (654, 42)
Screenshot: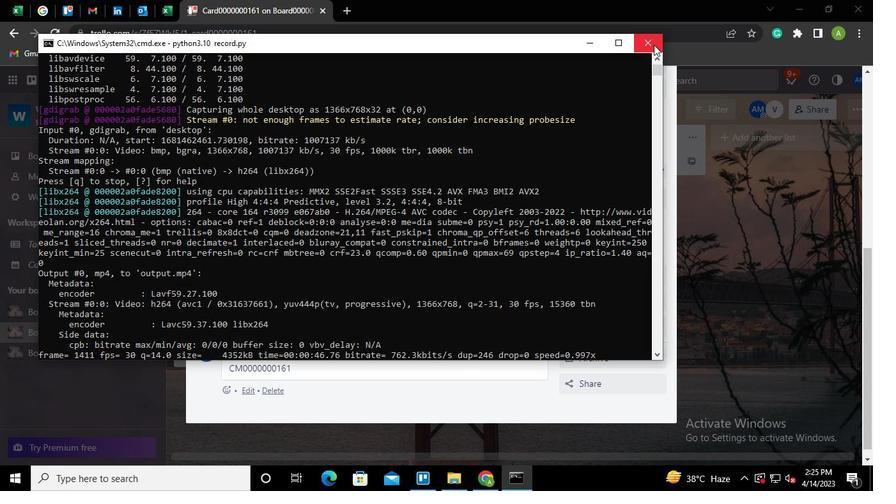 
